 Task: Add an event with the title Interview with Tom, date '2024/04/08', time 8:50 AM to 10:50 AMand add a description: Analyzing the intended target audience and evaluating how well the campaign resonated with them. This includes assessing the campaign's relevance, messaging, and communication channels used to reach the target audience., put the event into Red category . Add location for the event as: 123 Santorini Beaches, Santorini, Greece, logged in from the account softage.2@softage.netand send the event invitation to softage.5@softage.net and softage.6@softage.net. Set a reminder for the event 15 minutes before
Action: Mouse moved to (109, 101)
Screenshot: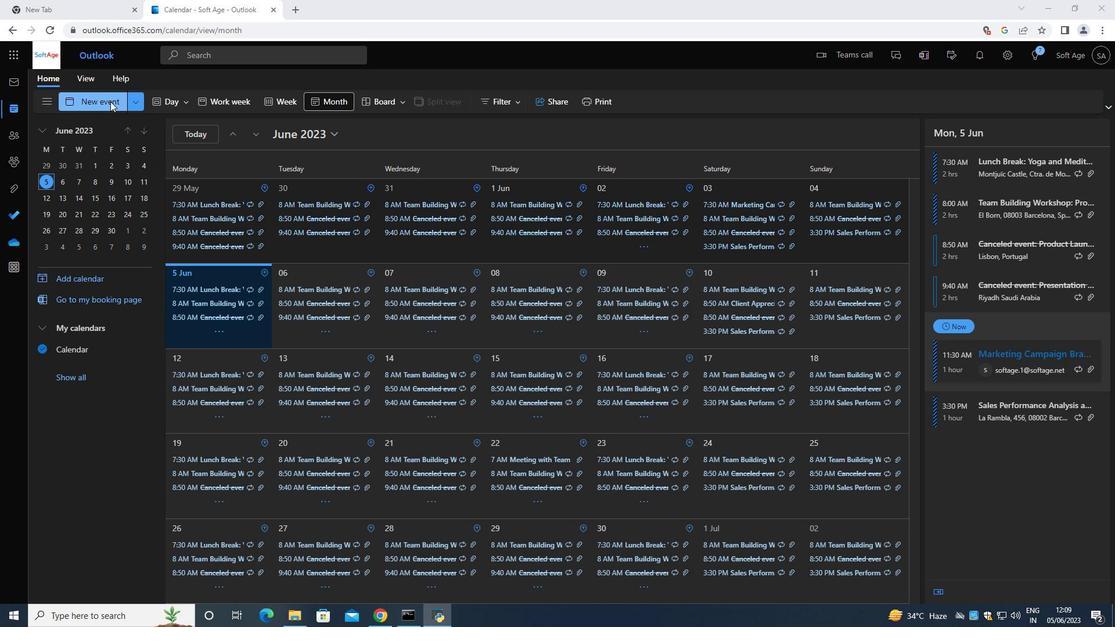 
Action: Mouse pressed left at (109, 101)
Screenshot: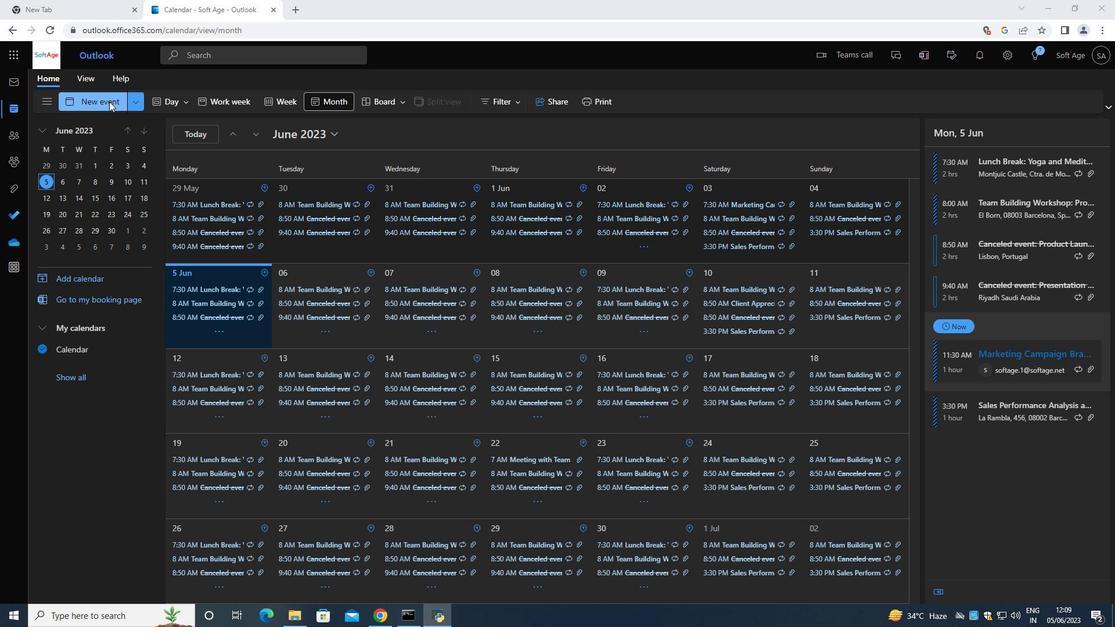 
Action: Mouse moved to (394, 174)
Screenshot: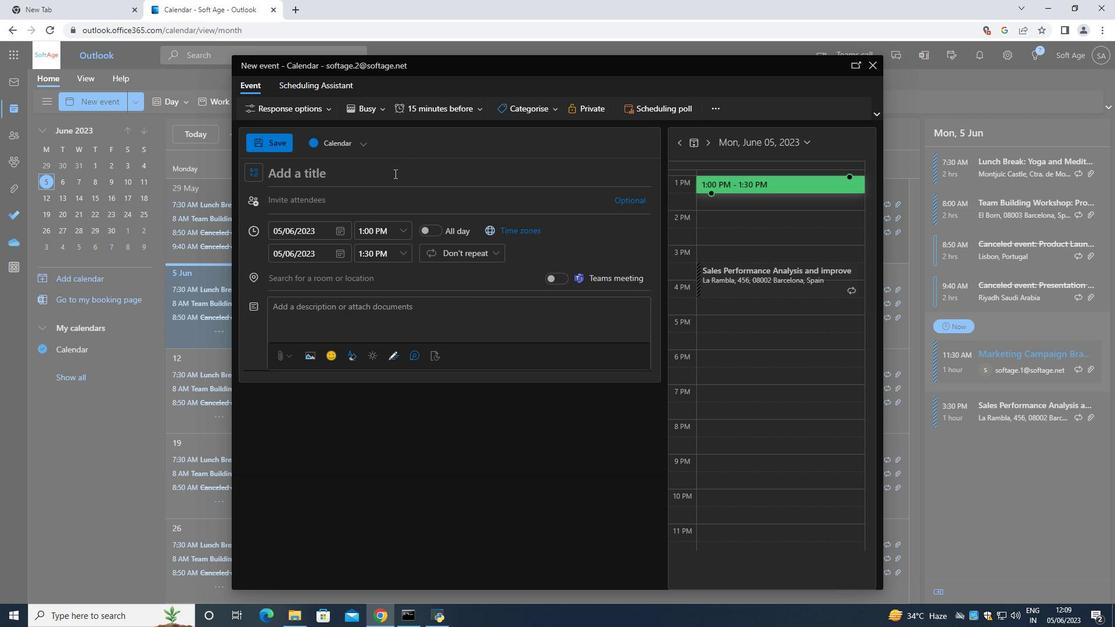 
Action: Mouse pressed left at (394, 174)
Screenshot: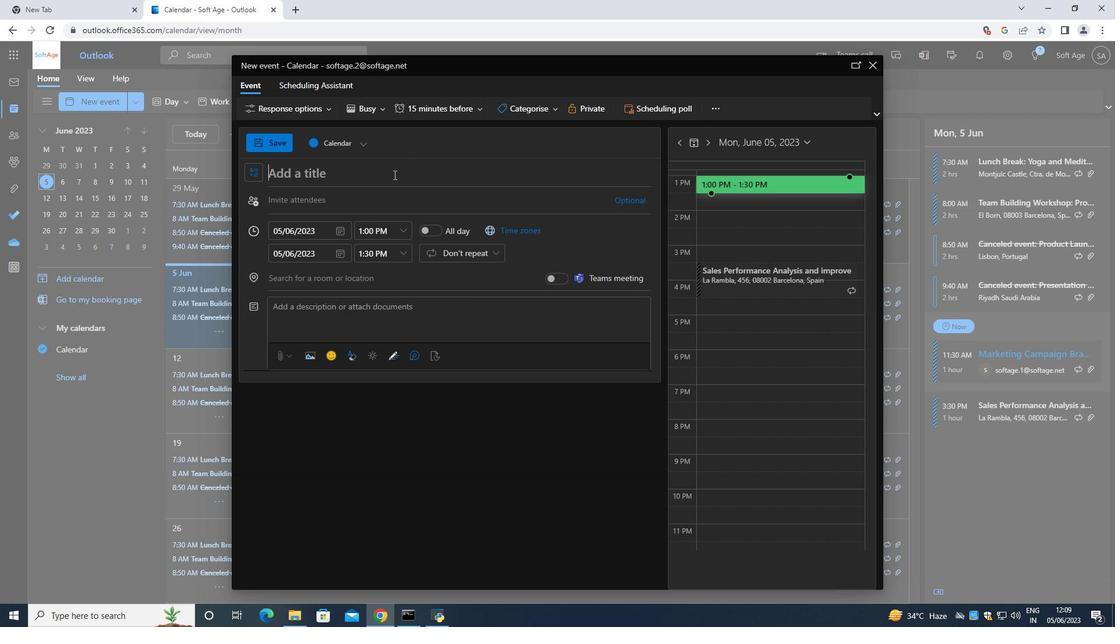 
Action: Key pressed <Key.shift><Key.shift><Key.shift>Interview<Key.space>with<Key.space><Key.shift><Key.shift><Key.shift><Key.shift><Key.shift><Key.shift><Key.shift><Key.shift><Key.shift>Tom
Screenshot: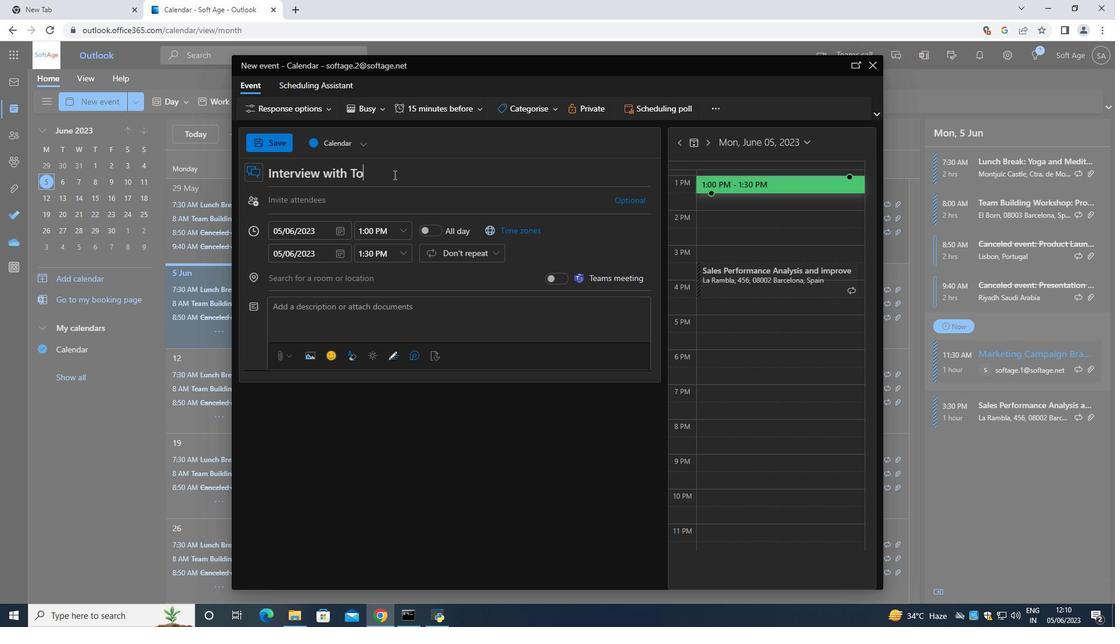 
Action: Mouse moved to (340, 233)
Screenshot: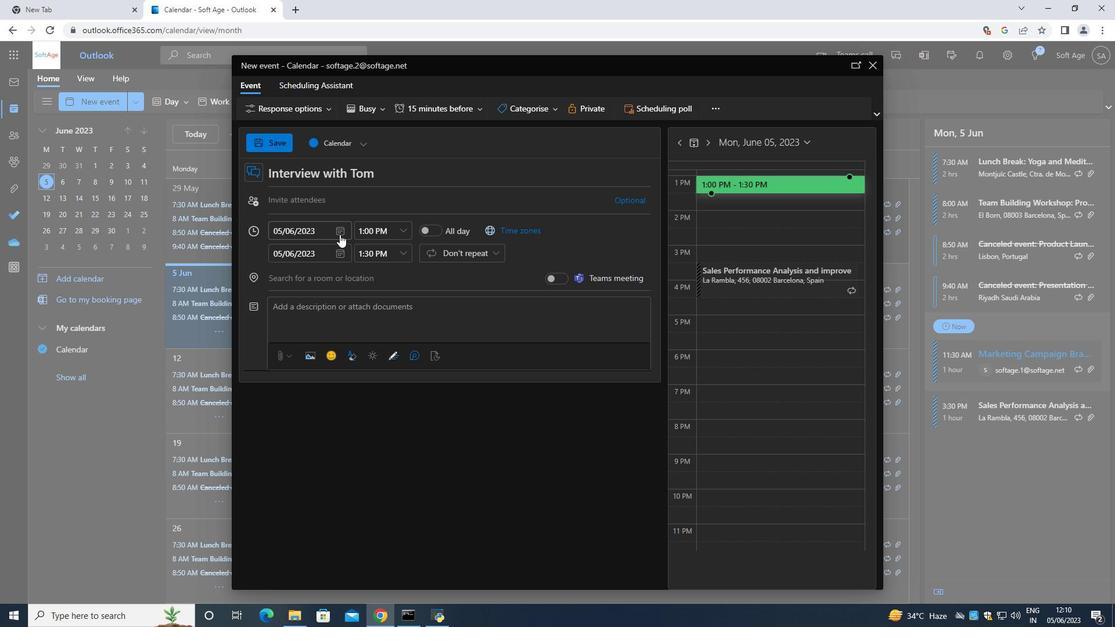 
Action: Mouse pressed left at (340, 233)
Screenshot: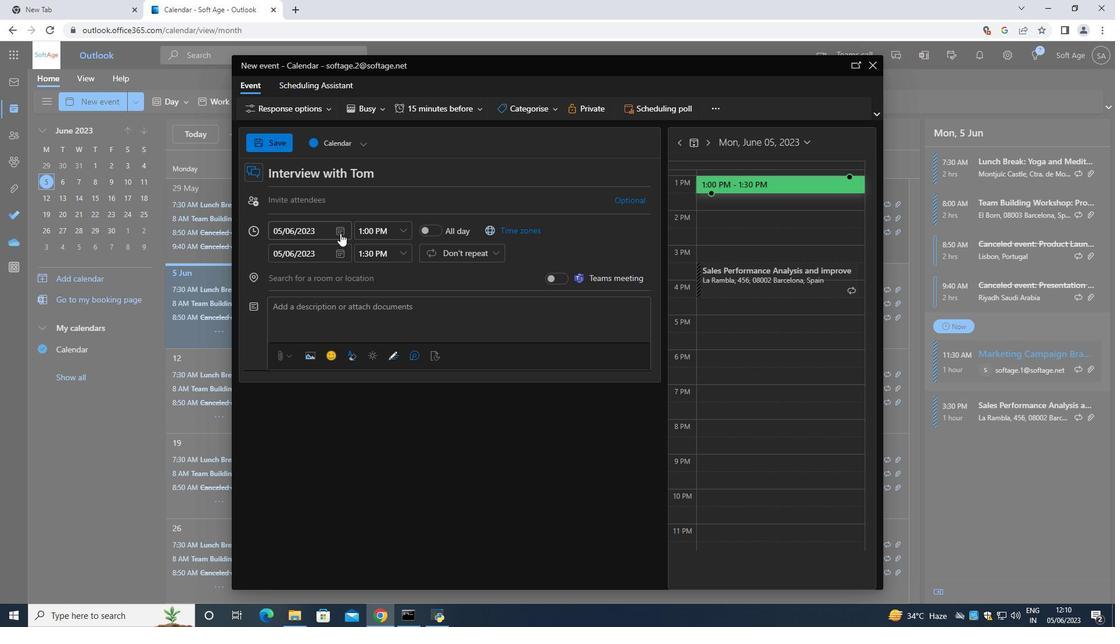 
Action: Mouse moved to (378, 259)
Screenshot: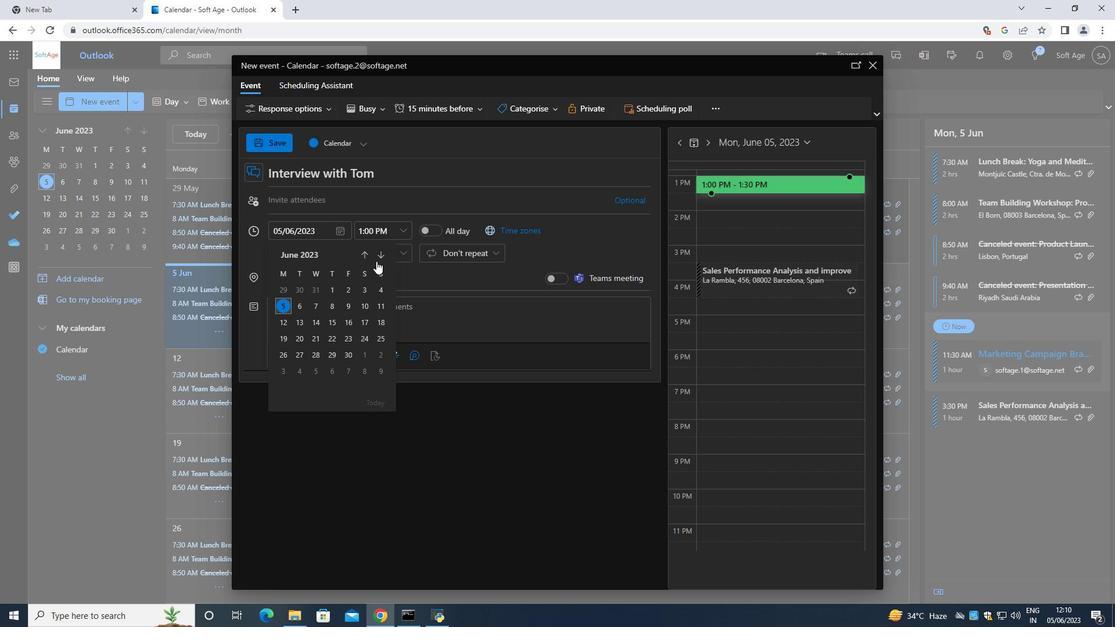 
Action: Mouse pressed left at (378, 259)
Screenshot: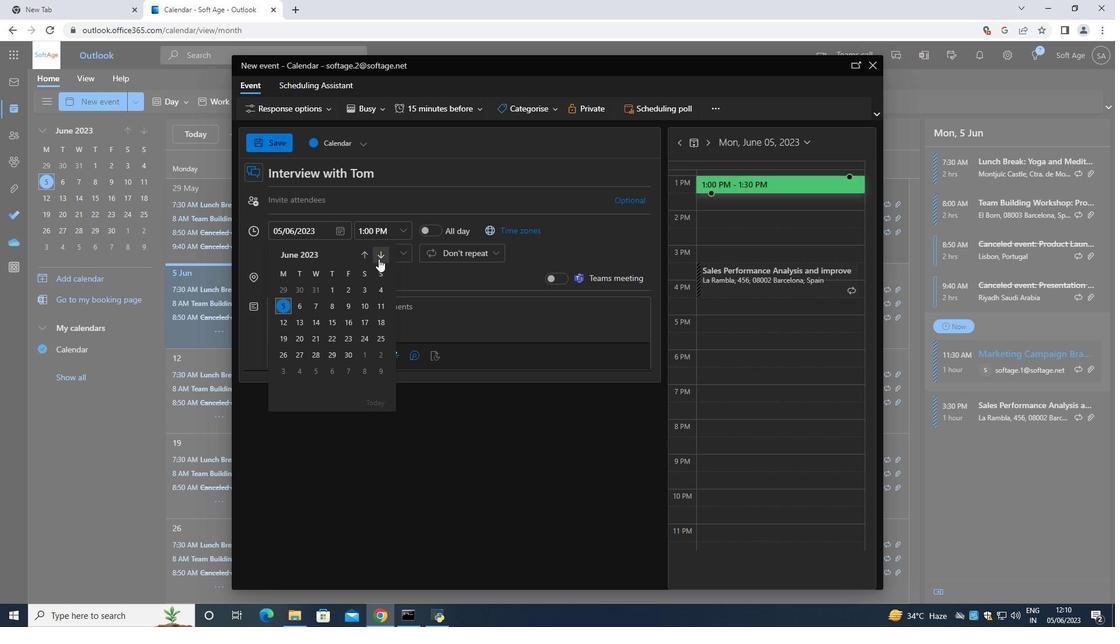 
Action: Mouse pressed left at (378, 259)
Screenshot: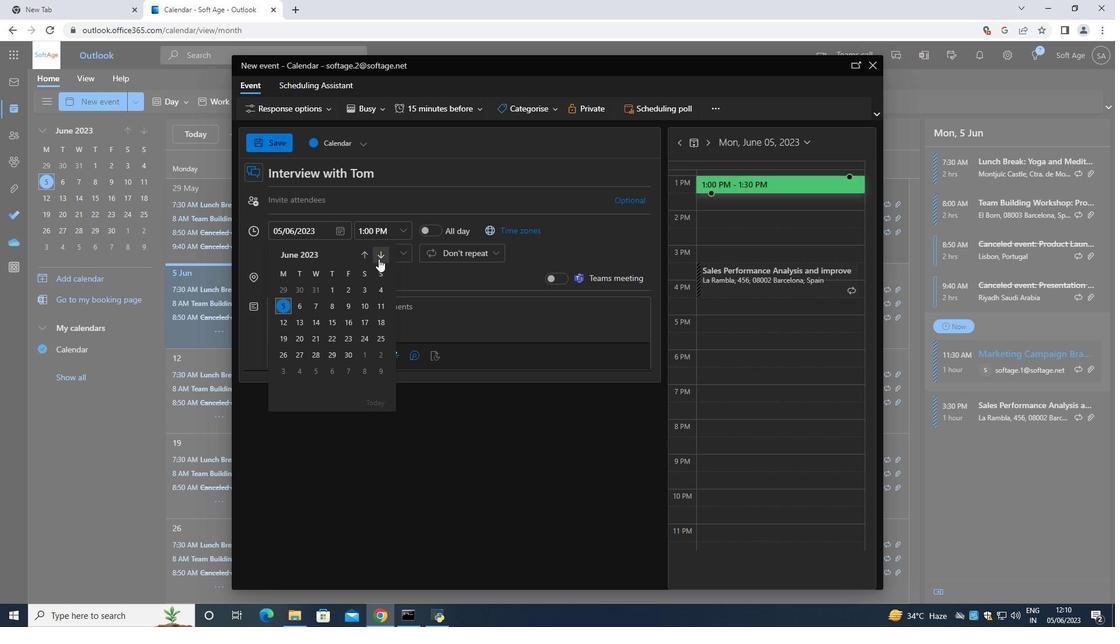 
Action: Mouse pressed left at (378, 259)
Screenshot: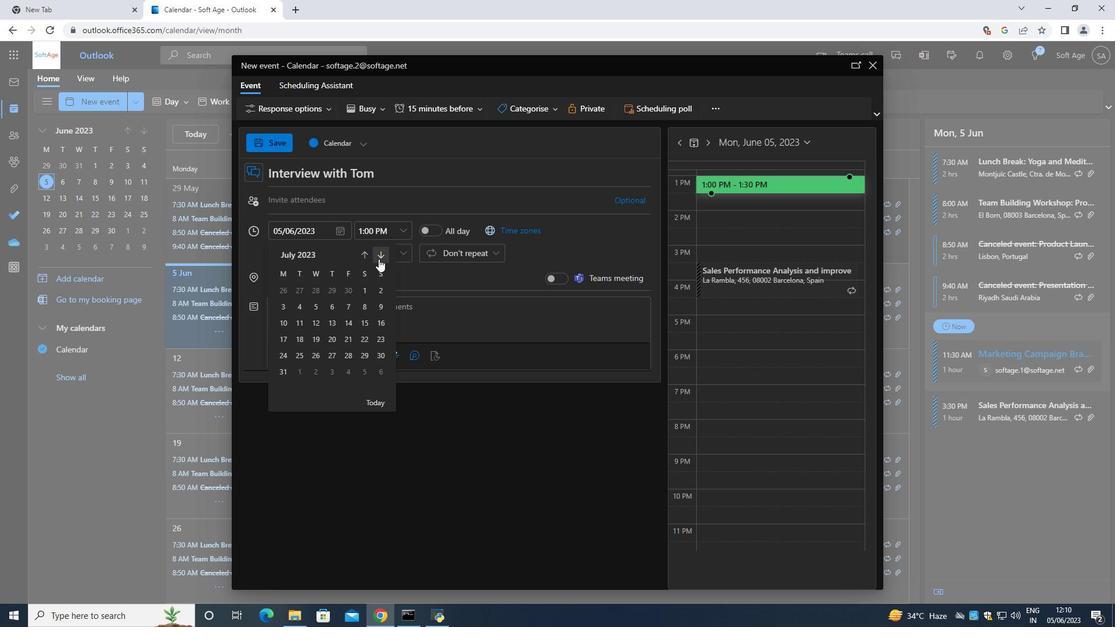 
Action: Mouse pressed left at (378, 259)
Screenshot: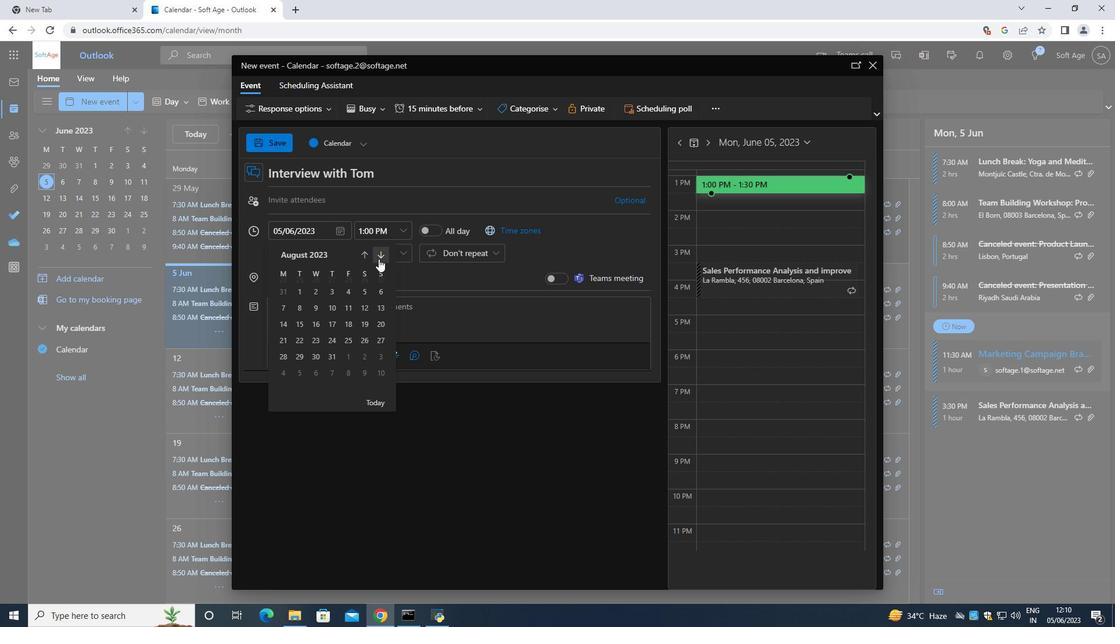 
Action: Mouse pressed left at (378, 259)
Screenshot: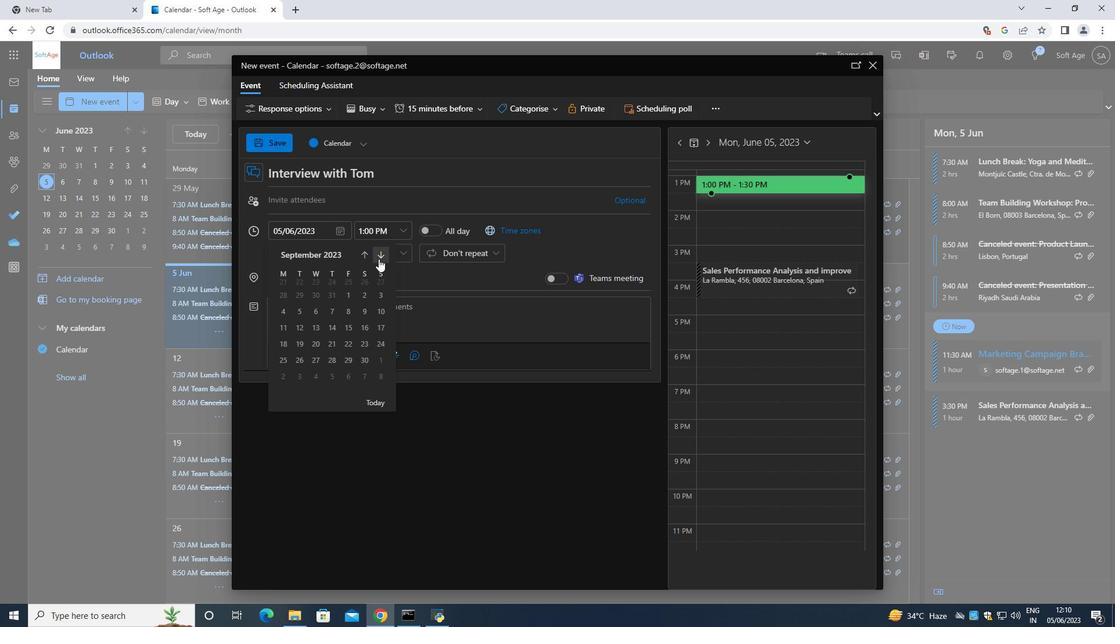 
Action: Mouse pressed left at (378, 259)
Screenshot: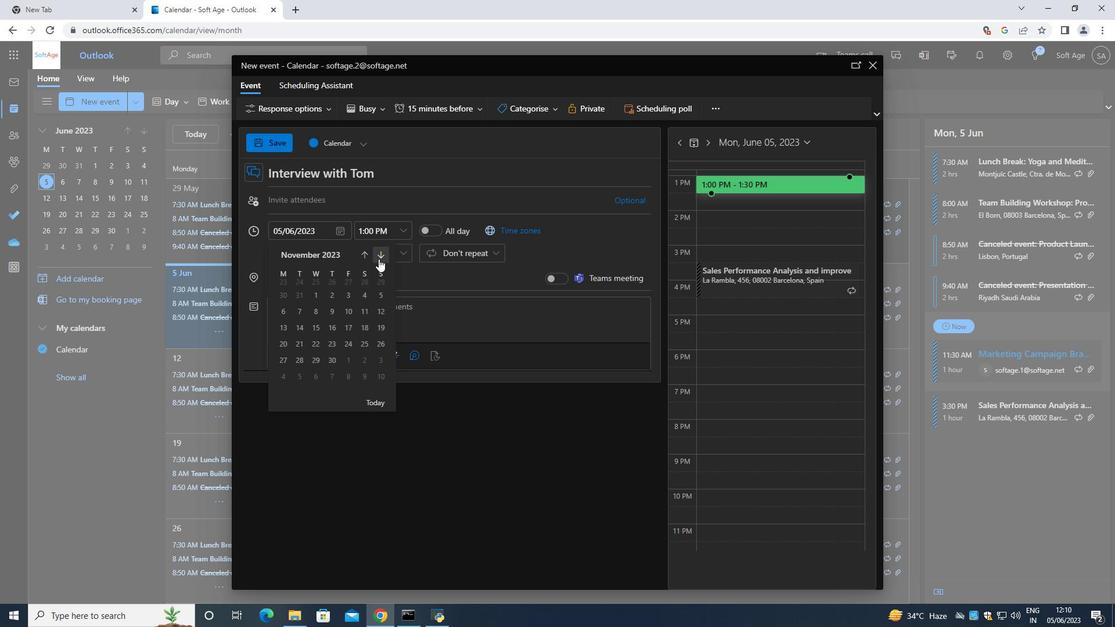 
Action: Mouse pressed left at (378, 259)
Screenshot: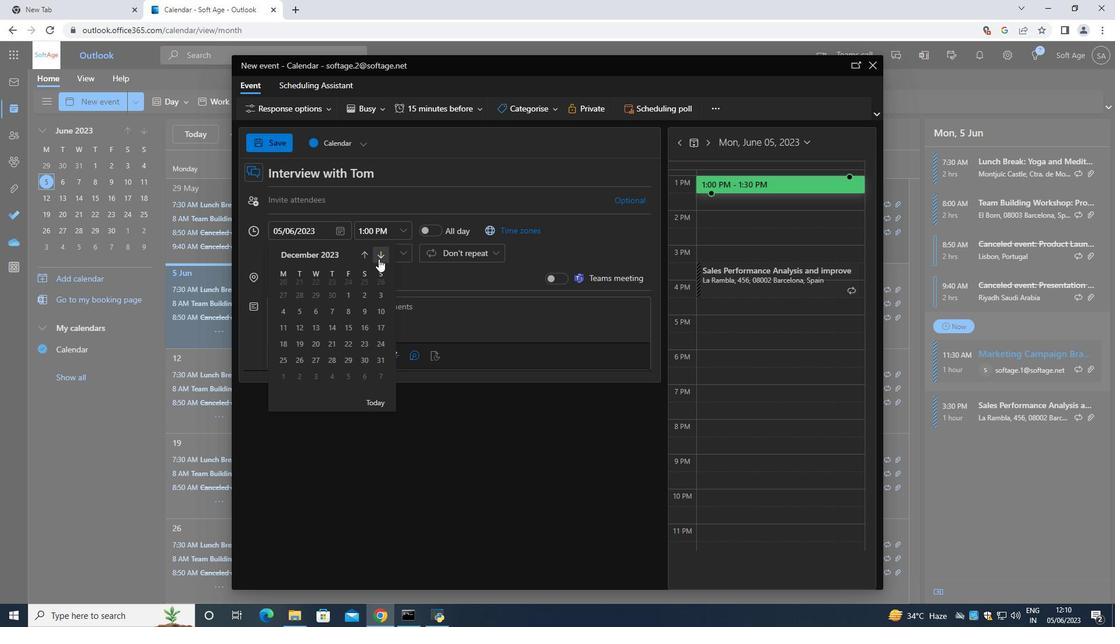 
Action: Mouse pressed left at (378, 259)
Screenshot: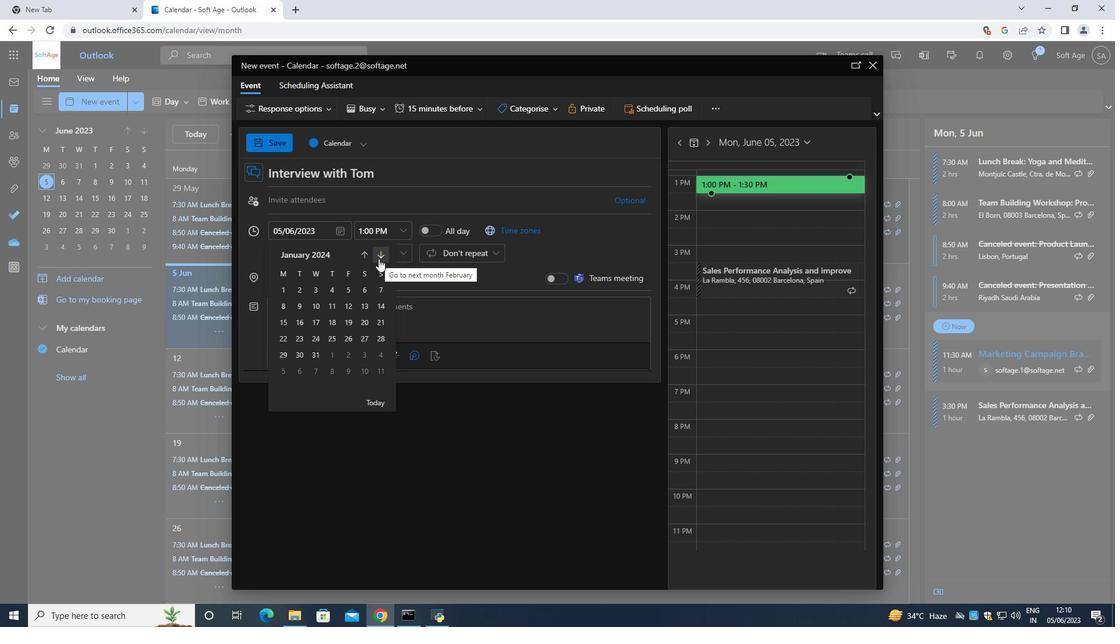 
Action: Mouse pressed left at (378, 259)
Screenshot: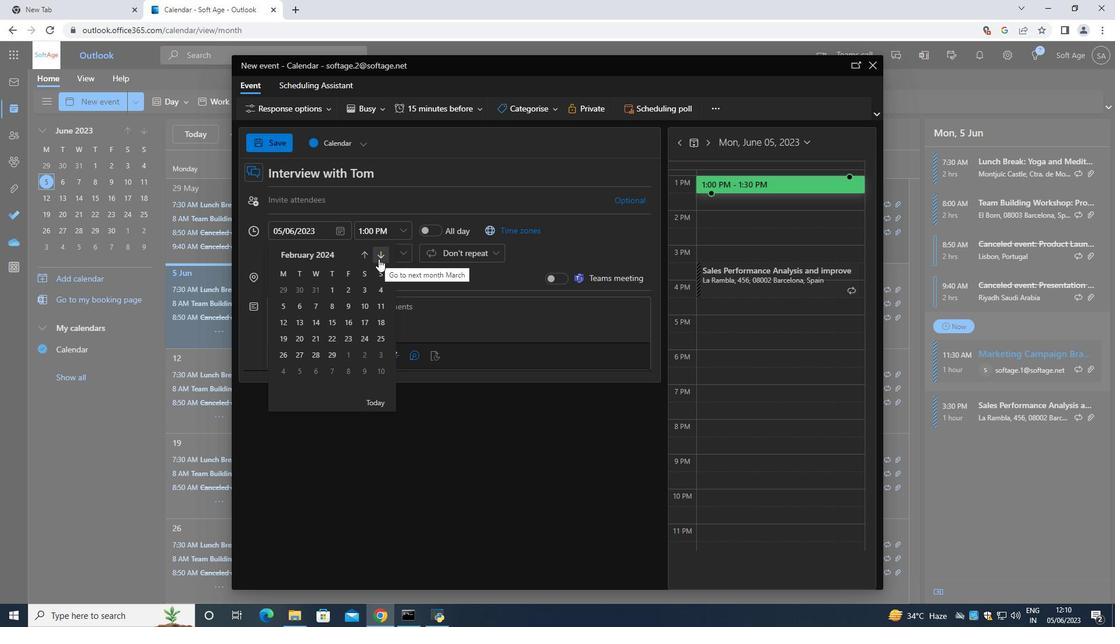 
Action: Mouse pressed left at (378, 259)
Screenshot: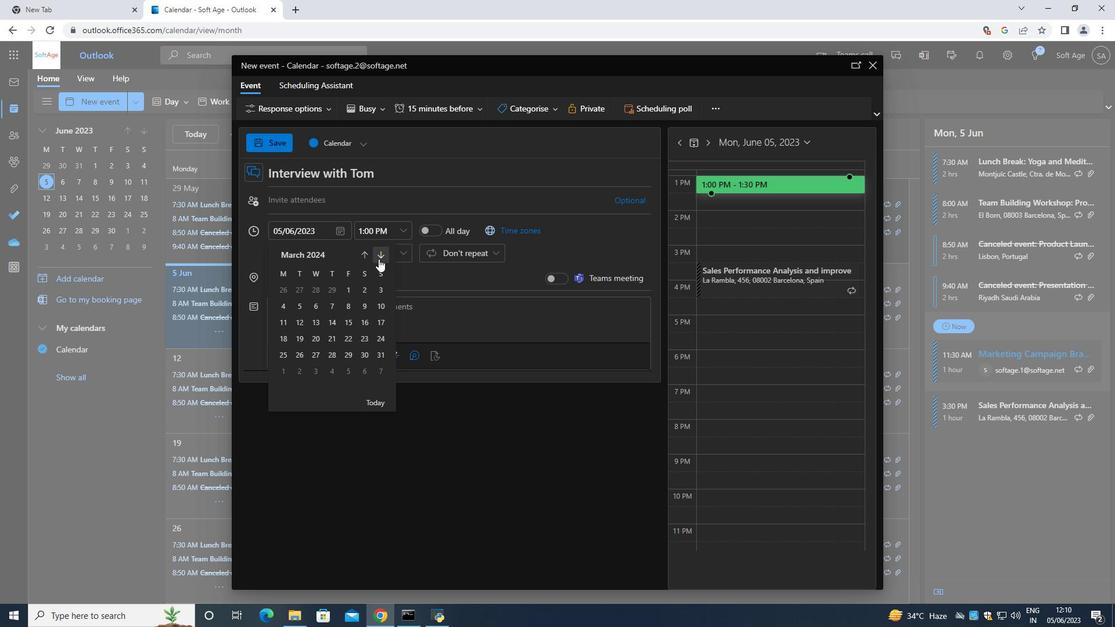 
Action: Mouse moved to (281, 309)
Screenshot: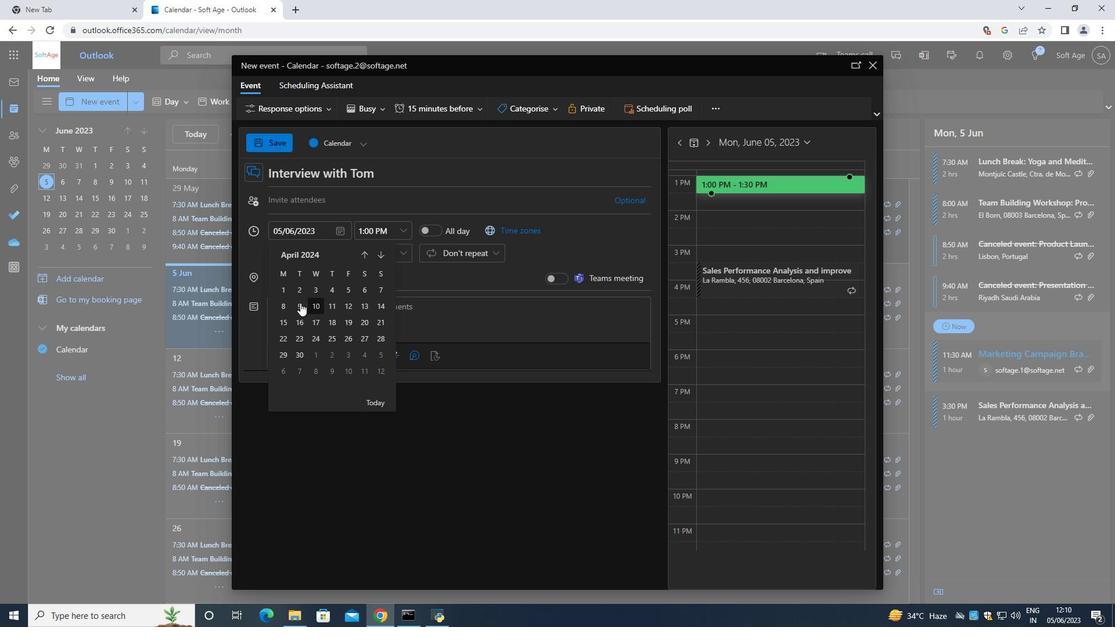 
Action: Mouse pressed left at (281, 309)
Screenshot: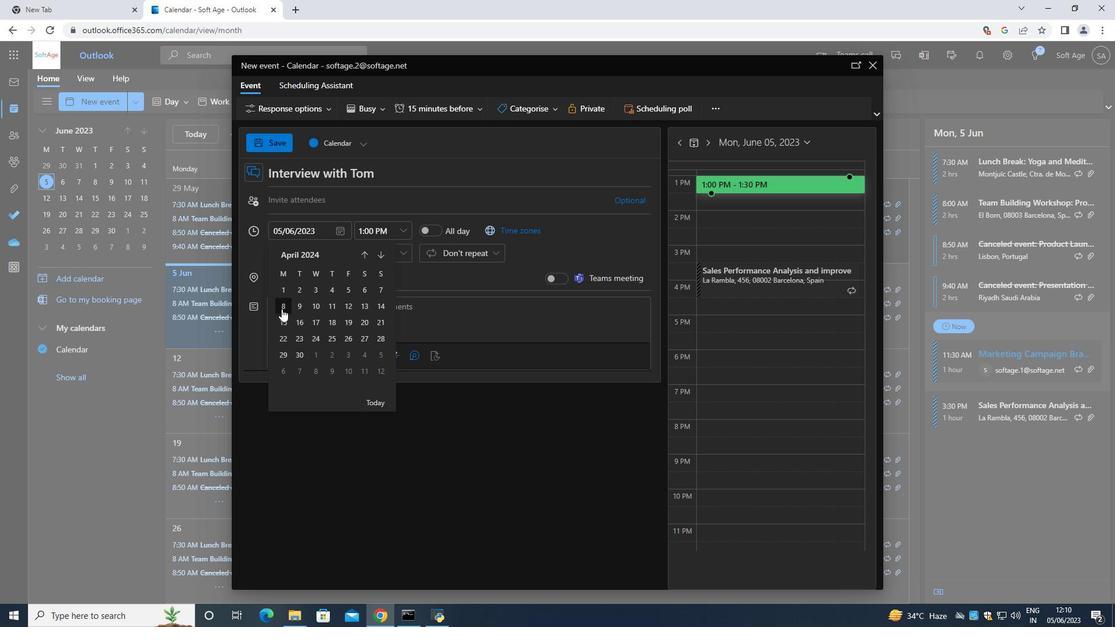
Action: Mouse moved to (399, 231)
Screenshot: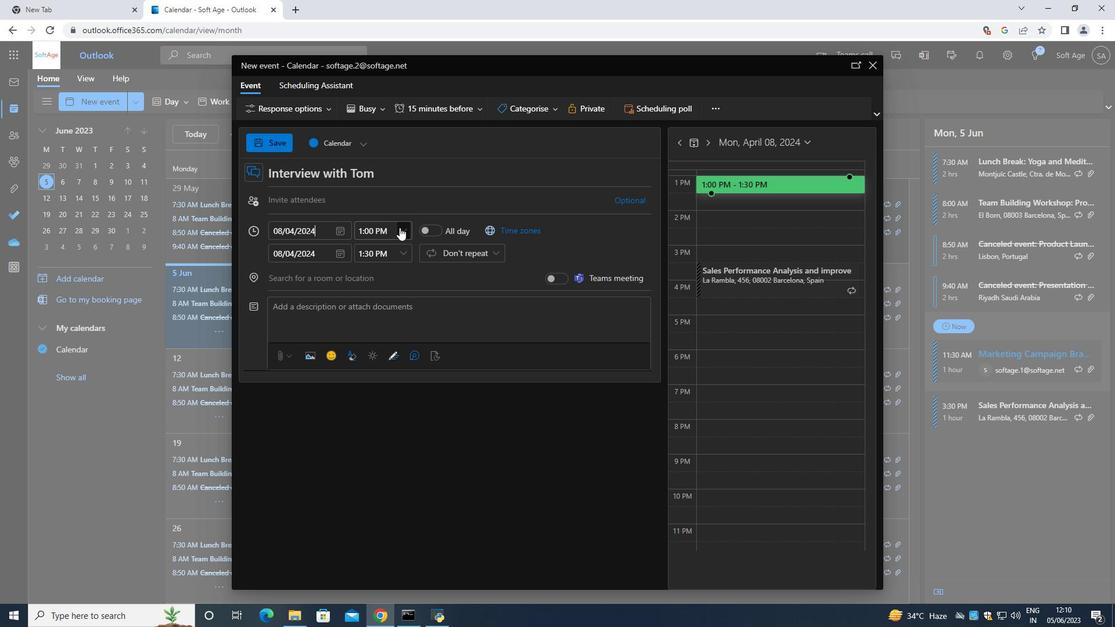 
Action: Mouse pressed left at (399, 231)
Screenshot: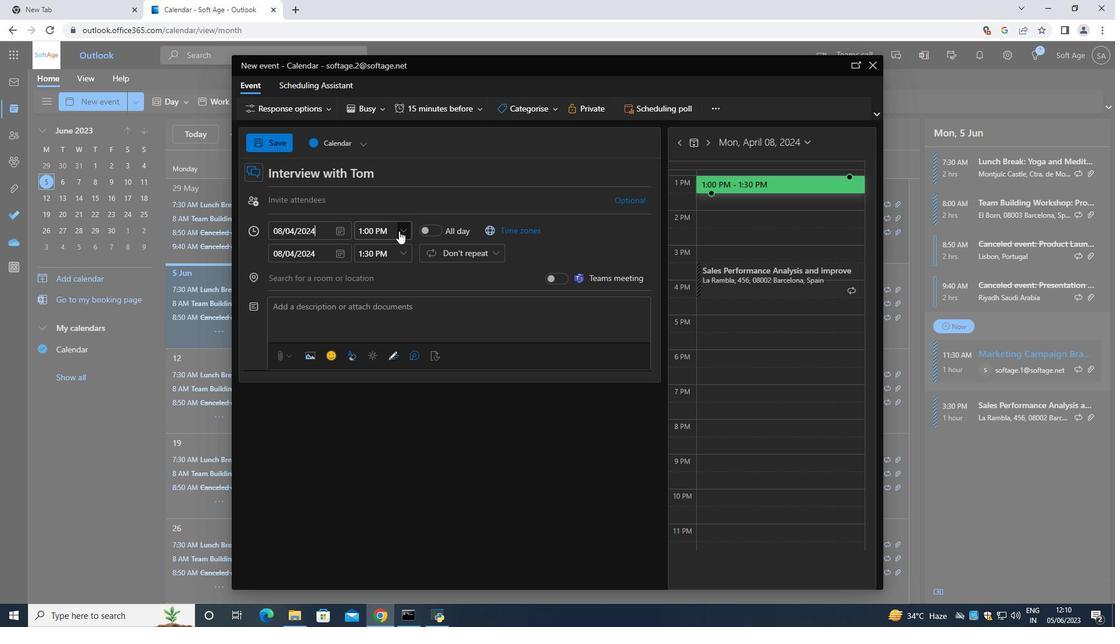 
Action: Mouse moved to (395, 244)
Screenshot: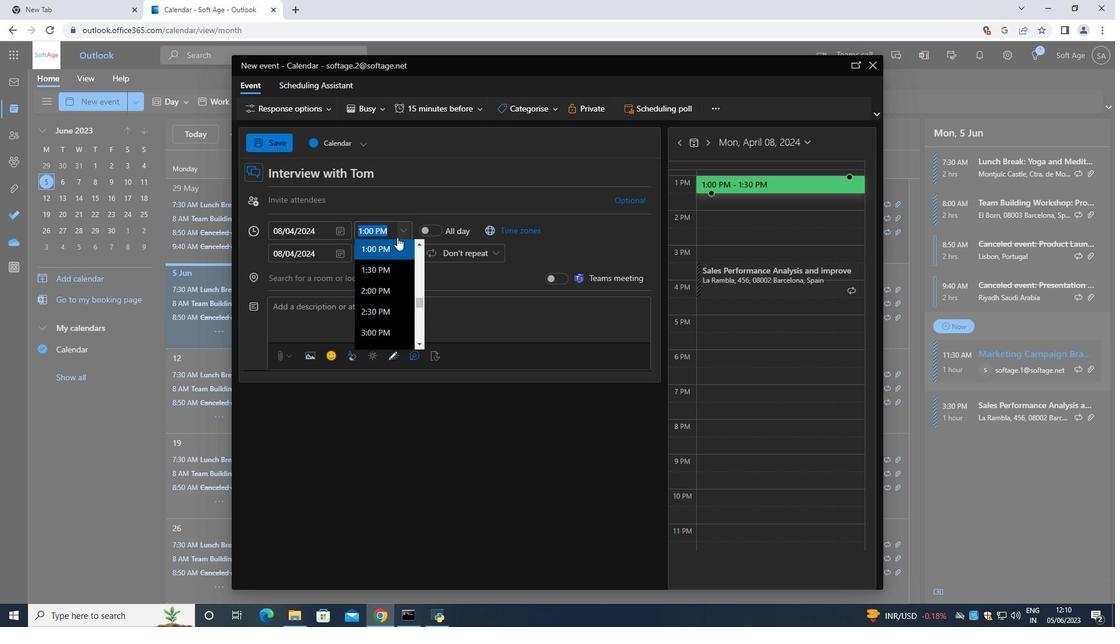 
Action: Mouse scrolled (395, 244) with delta (0, 0)
Screenshot: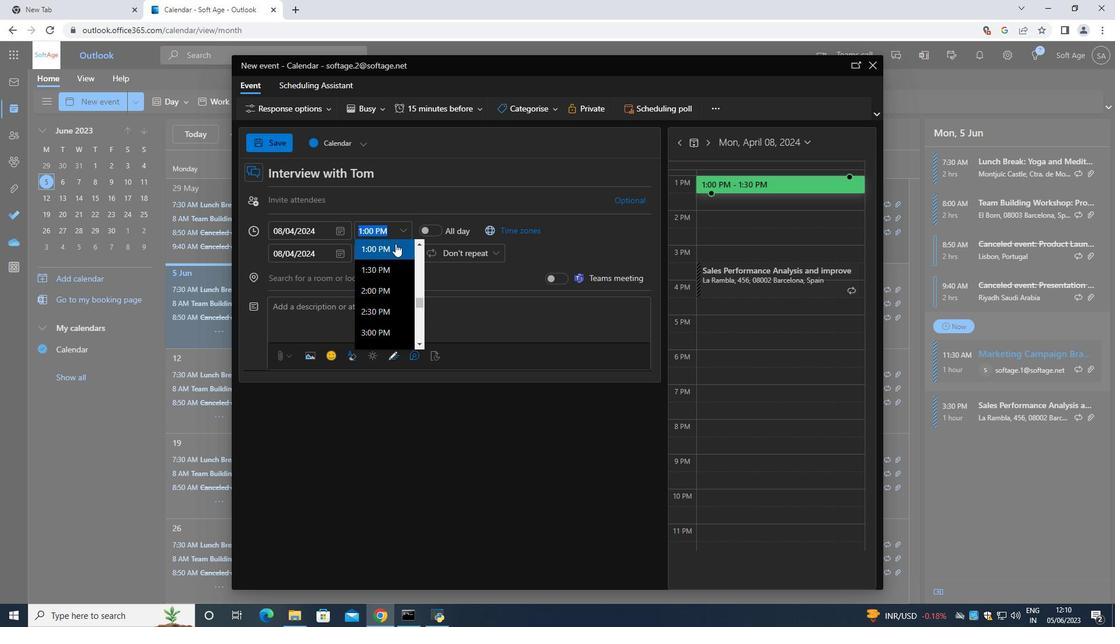 
Action: Mouse scrolled (395, 244) with delta (0, 0)
Screenshot: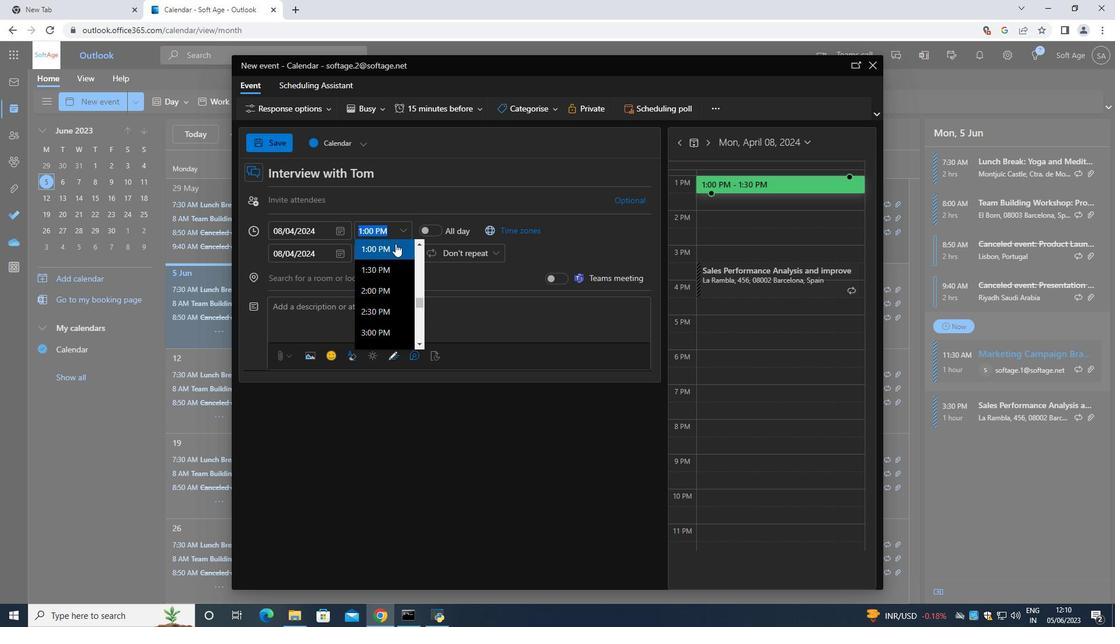 
Action: Mouse scrolled (395, 244) with delta (0, 0)
Screenshot: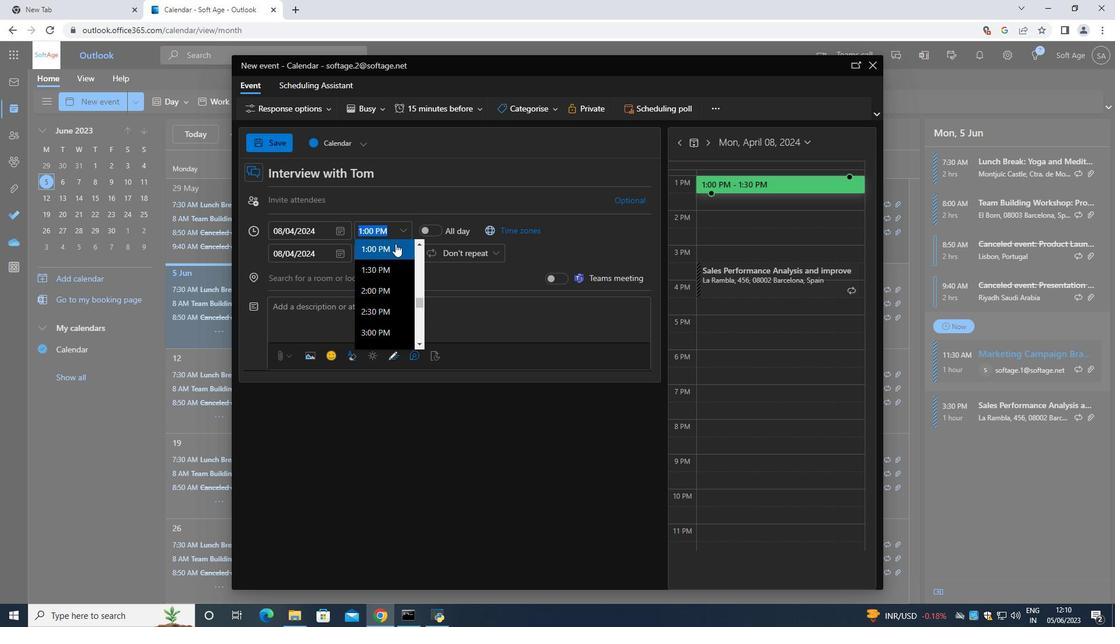 
Action: Mouse moved to (393, 247)
Screenshot: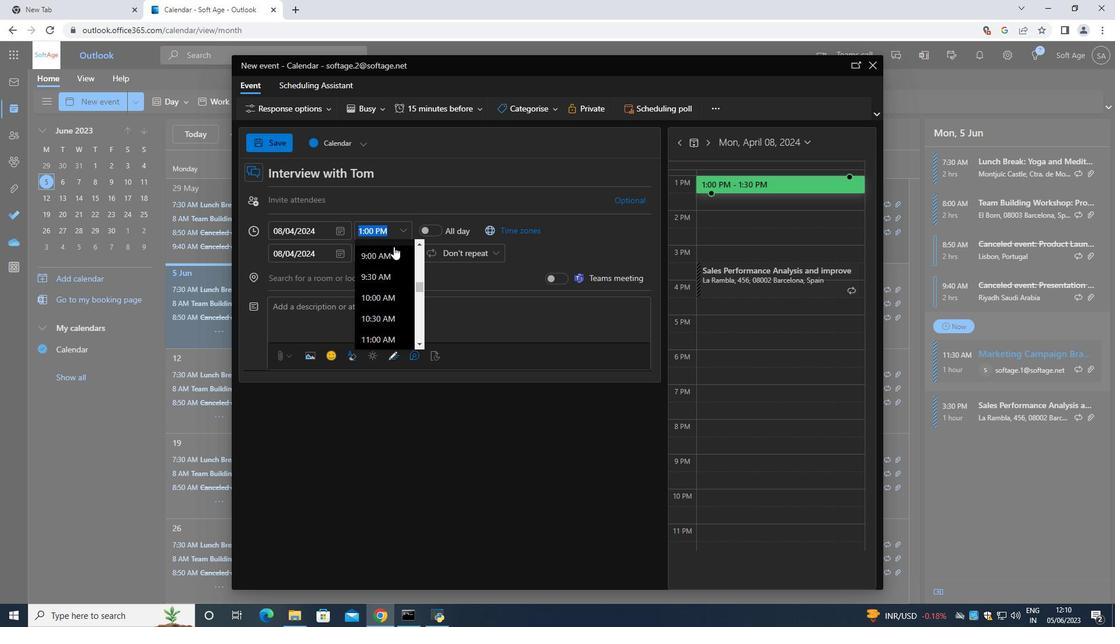 
Action: Key pressed <Key.backspace>8<Key.shift_r>:50<Key.space><Key.shift>Am<Key.backspace><Key.shift><Key.shift><Key.shift><Key.shift><Key.shift><Key.shift><Key.shift><Key.shift><Key.shift><Key.shift><Key.shift>M
Screenshot: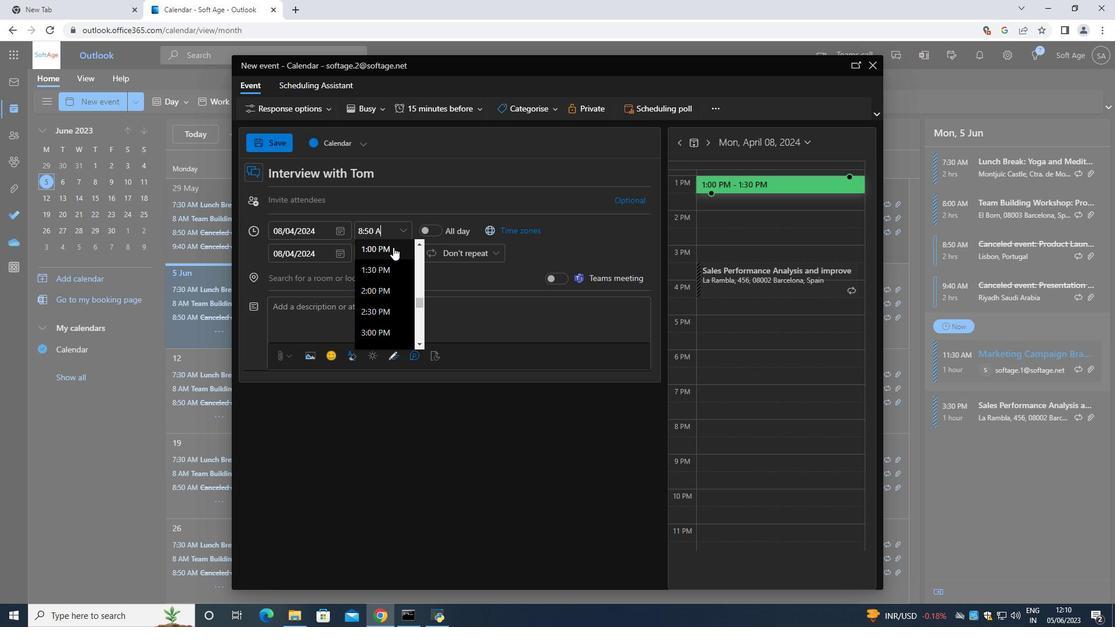 
Action: Mouse moved to (393, 228)
Screenshot: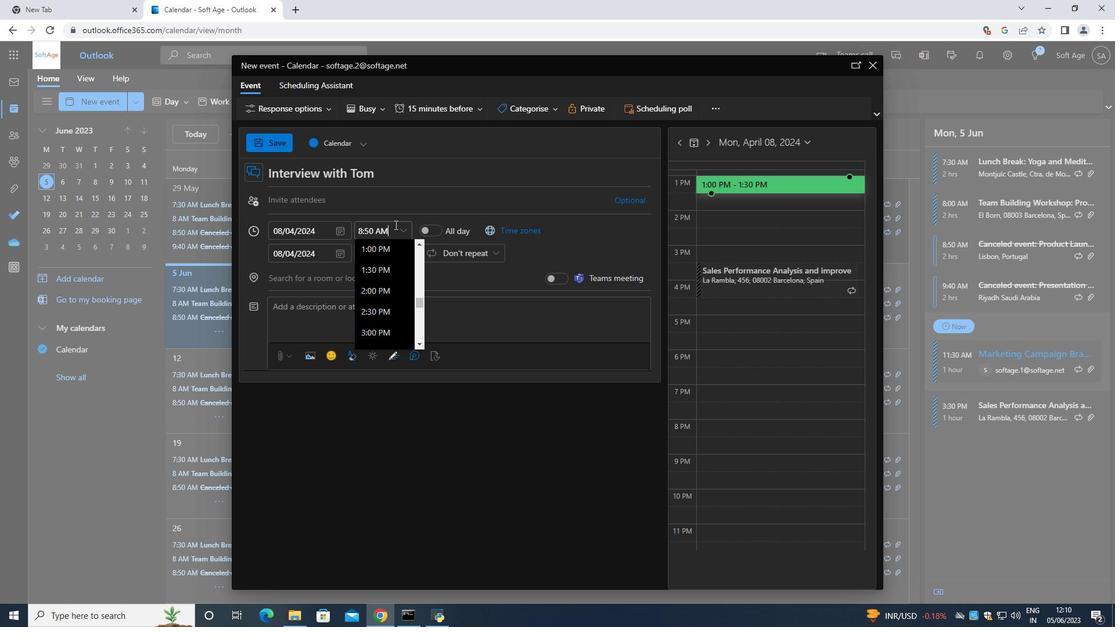 
Action: Mouse pressed left at (393, 228)
Screenshot: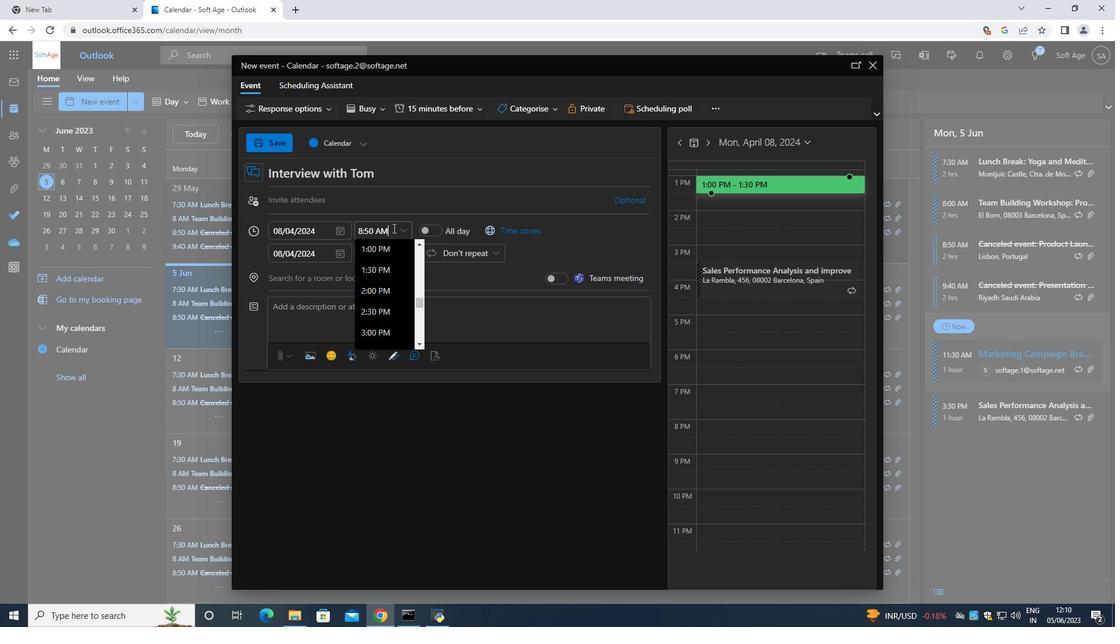 
Action: Mouse moved to (403, 231)
Screenshot: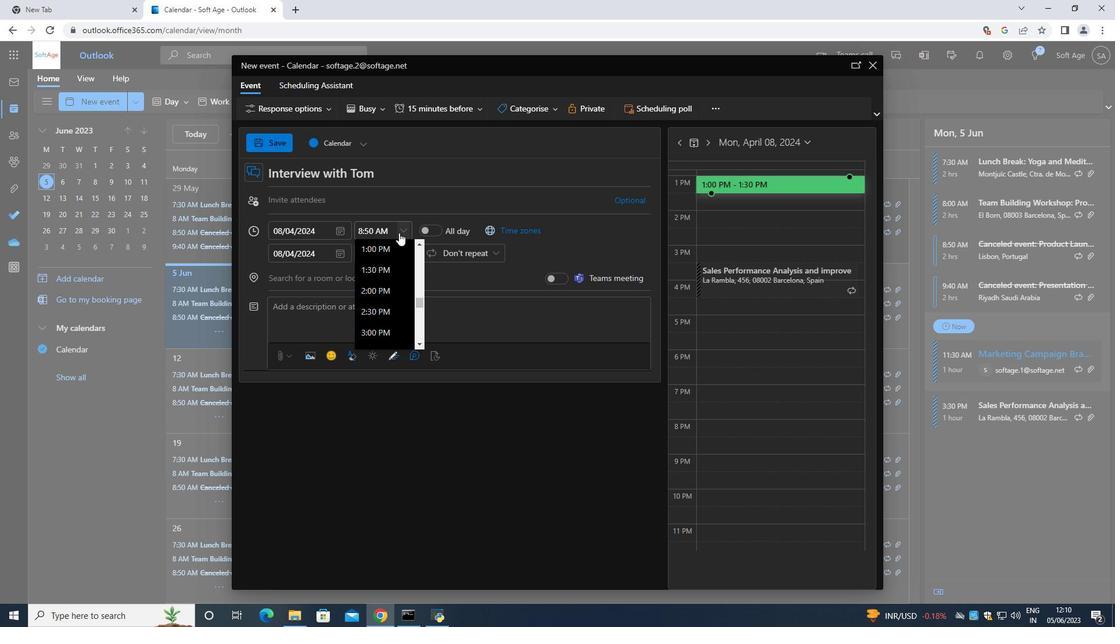 
Action: Mouse pressed left at (403, 231)
Screenshot: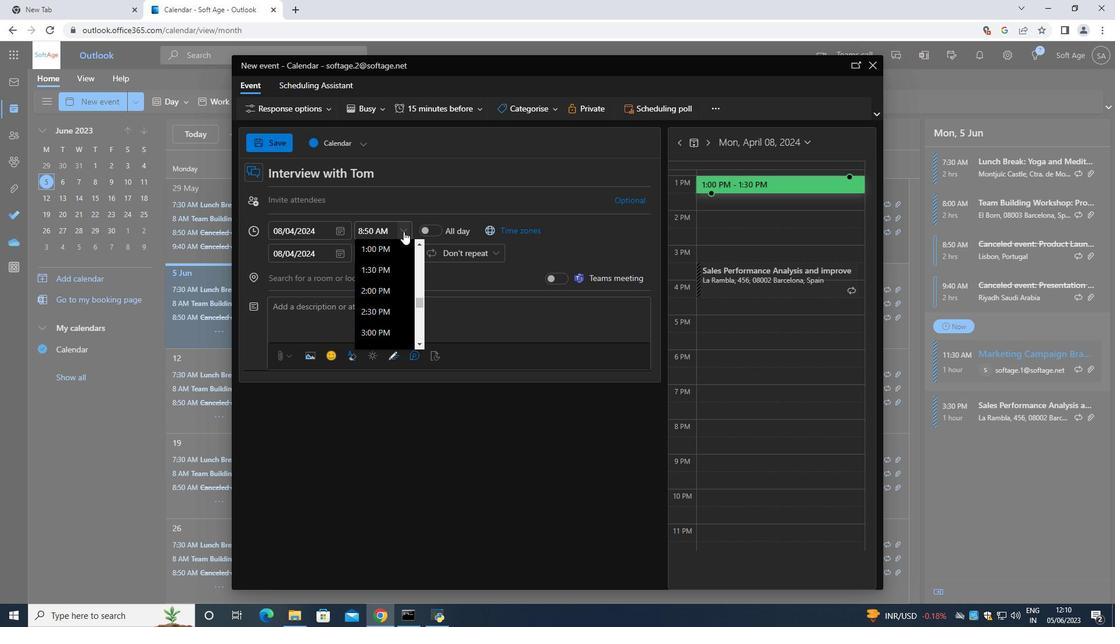 
Action: Mouse moved to (408, 250)
Screenshot: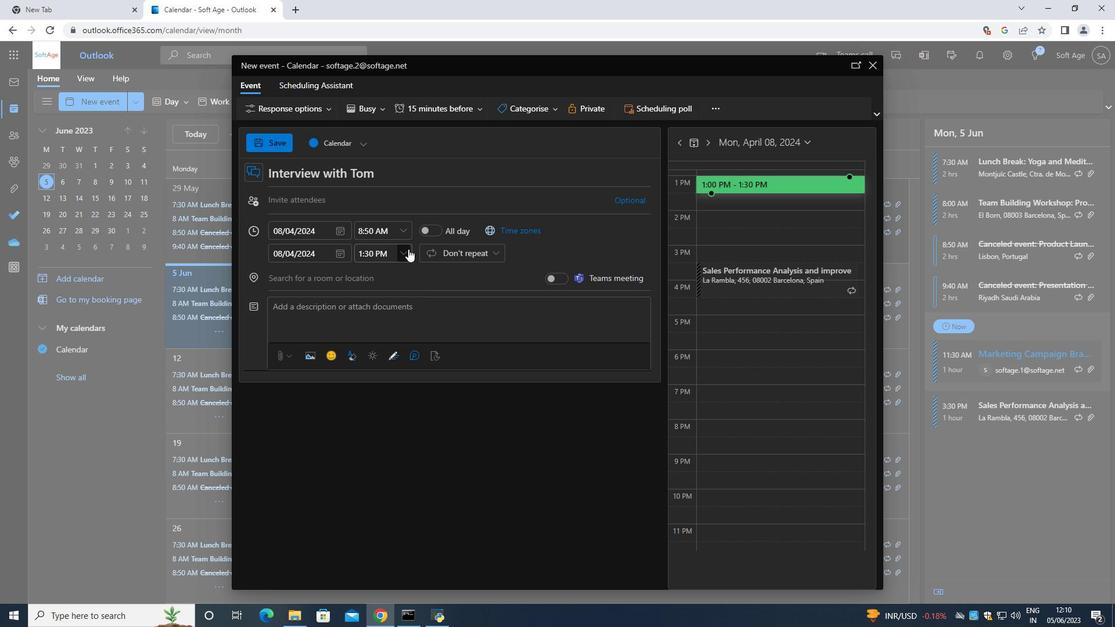 
Action: Mouse pressed left at (408, 250)
Screenshot: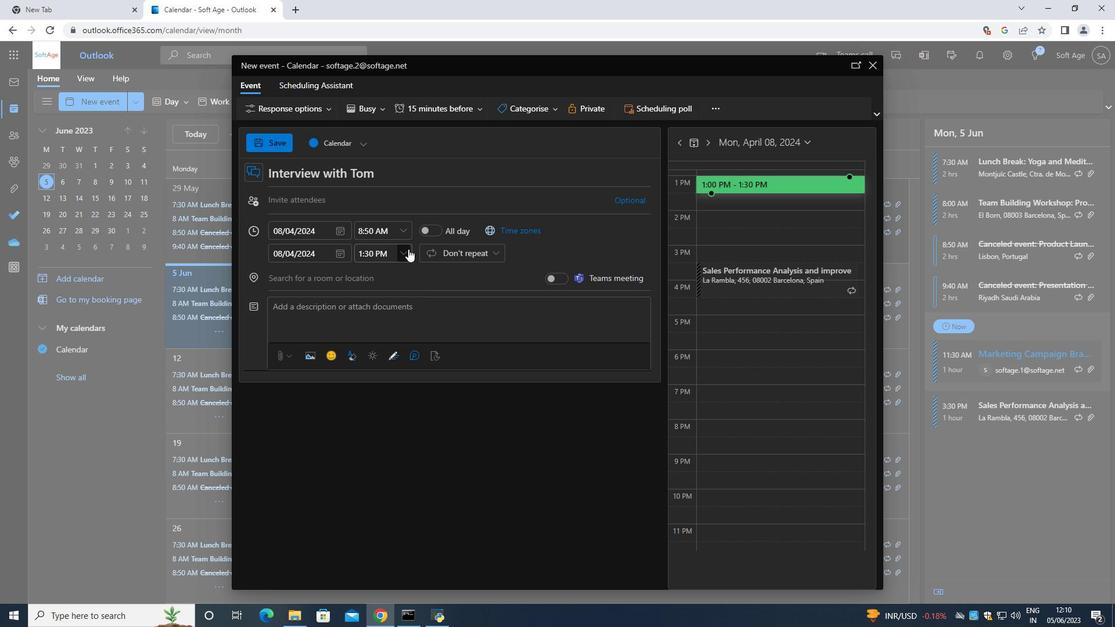 
Action: Mouse moved to (388, 333)
Screenshot: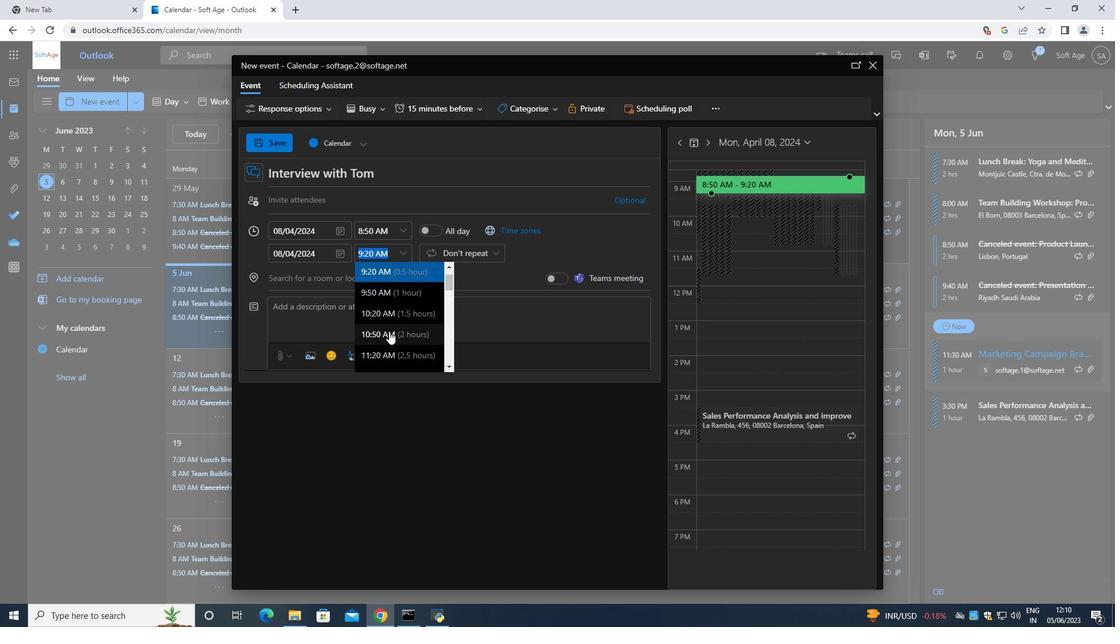
Action: Mouse pressed left at (388, 333)
Screenshot: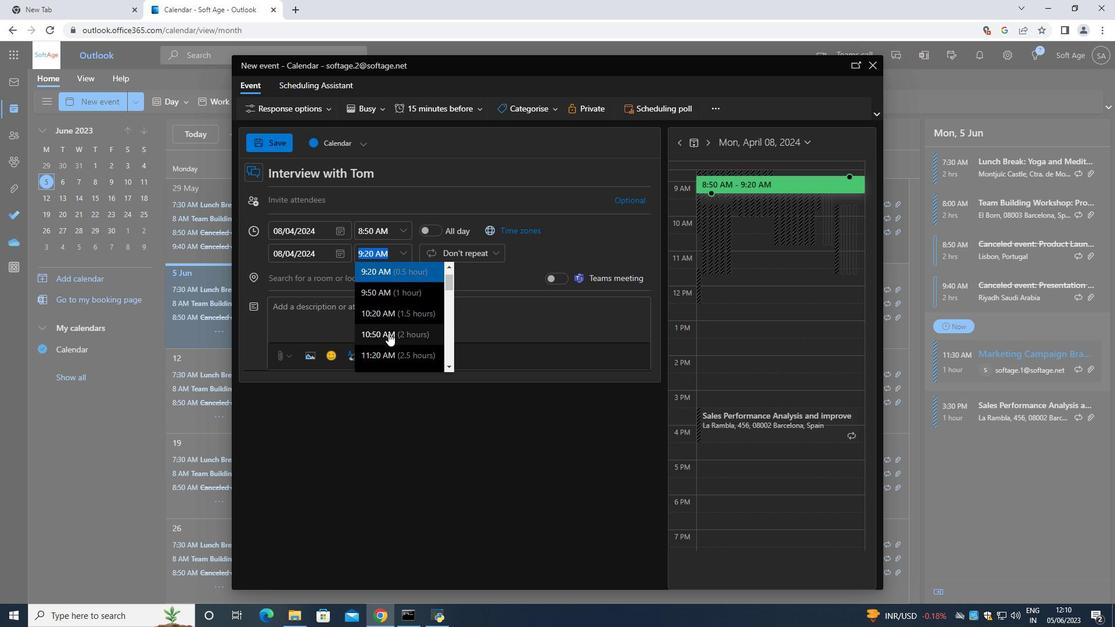 
Action: Mouse moved to (380, 309)
Screenshot: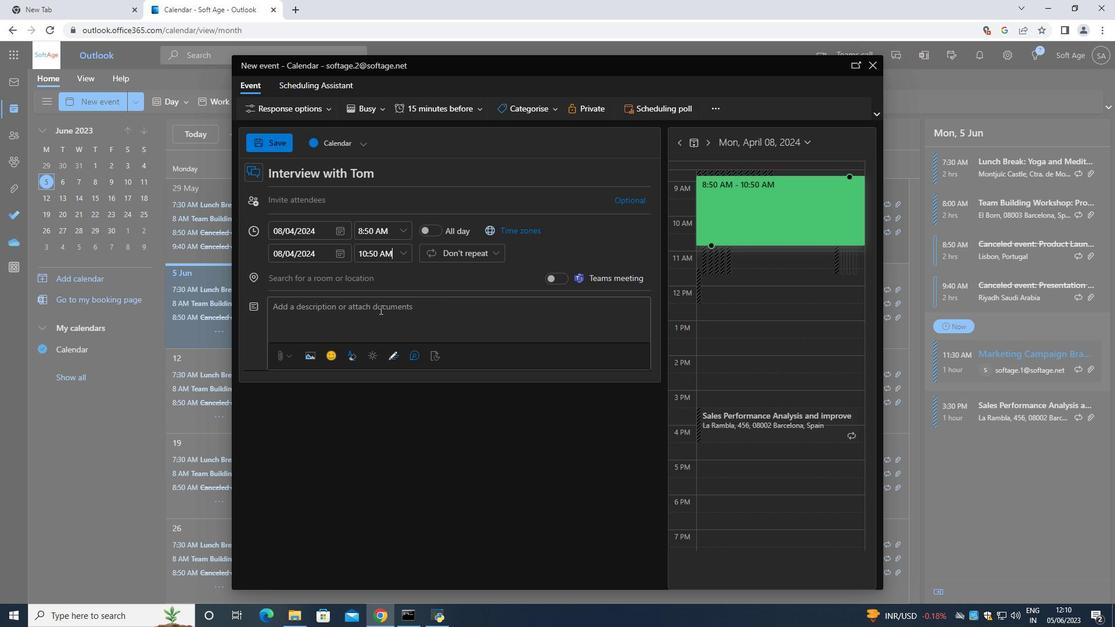 
Action: Mouse pressed left at (380, 309)
Screenshot: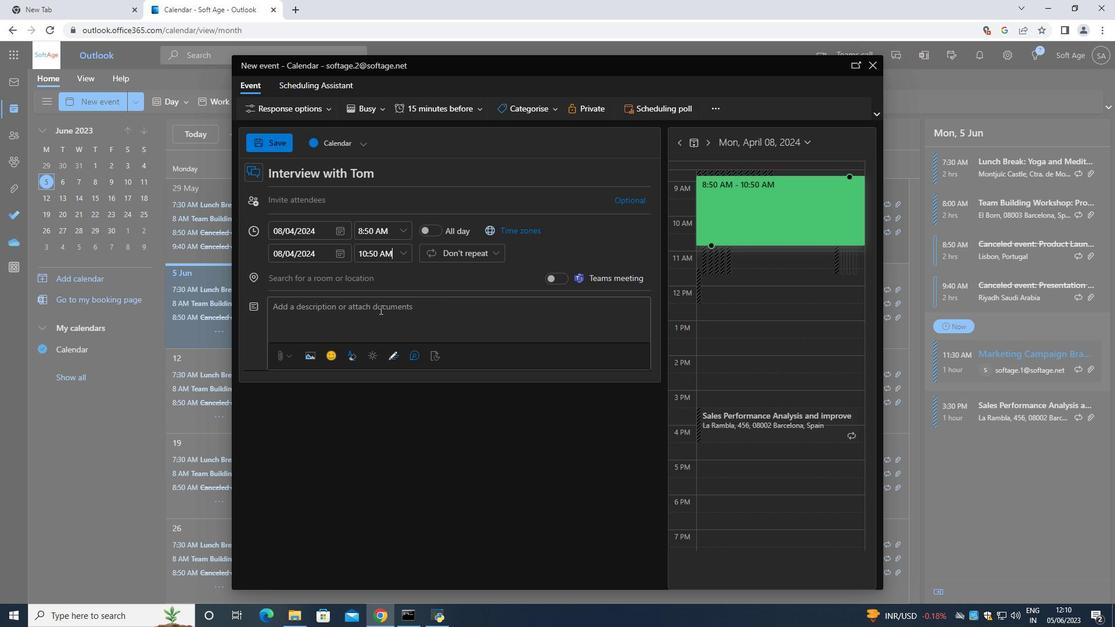 
Action: Mouse moved to (380, 308)
Screenshot: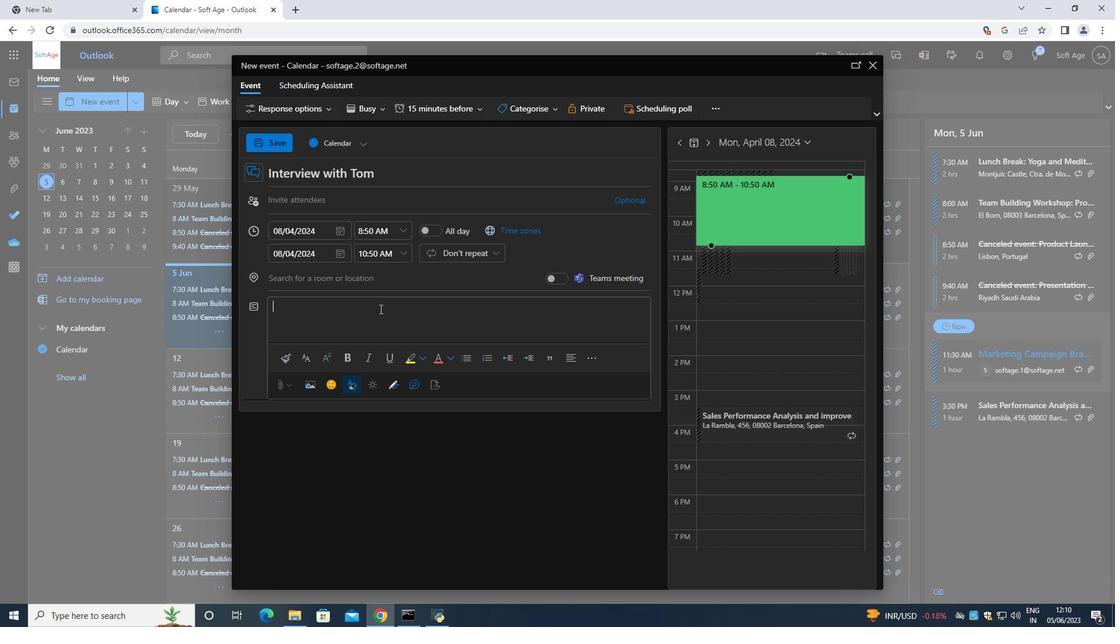 
Action: Key pressed <Key.shift>Analyzing<Key.space>the<Key.space><Key.left><Key.space>intended<Key.space>tr<Key.backspace>arget<Key.space>audience<Key.space>and<Key.space>evaluating<Key.space>how<Key.space>well<Key.space>the<Key.space>campaign<Key.space>resonated<Key.space>with<Key.space>tem<Key.backspace><Key.backspace>hem<Key.space>.<Key.space><Key.shift>This<Key.space>includes<Key.space>assessing<Key.space>the<Key.space>campaign's<Key.space>relevance,<Key.space>messaging,<Key.space>and<Key.space>commi<Key.backspace>unication<Key.space>channels<Key.space>used<Key.space>to<Key.space>reach<Key.space>the<Key.space>taeget<Key.space>audience.
Screenshot: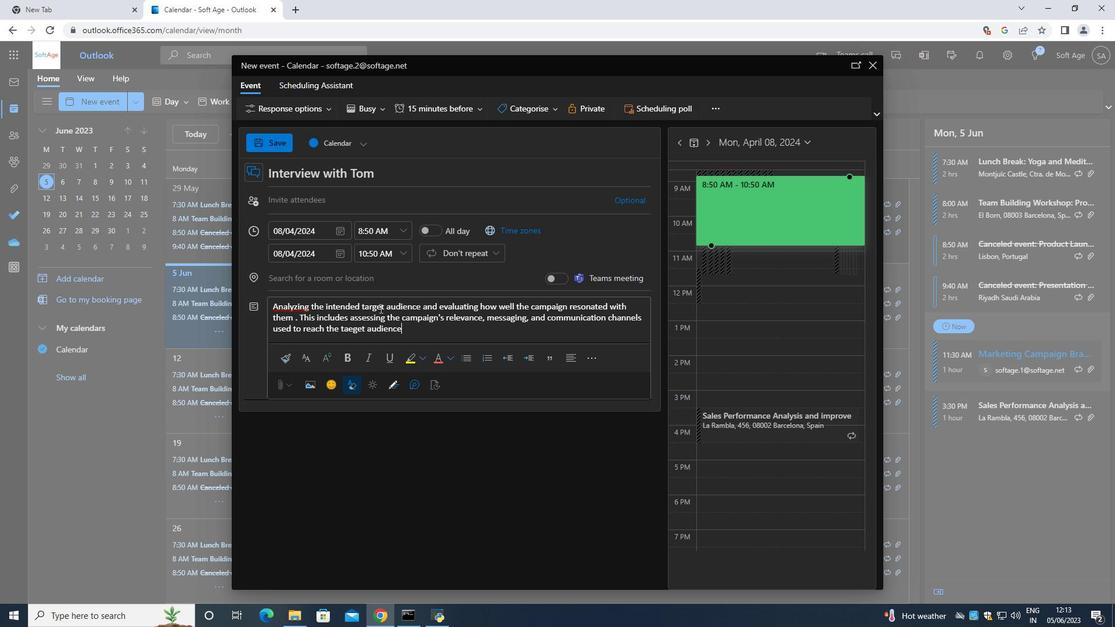 
Action: Mouse moved to (520, 111)
Screenshot: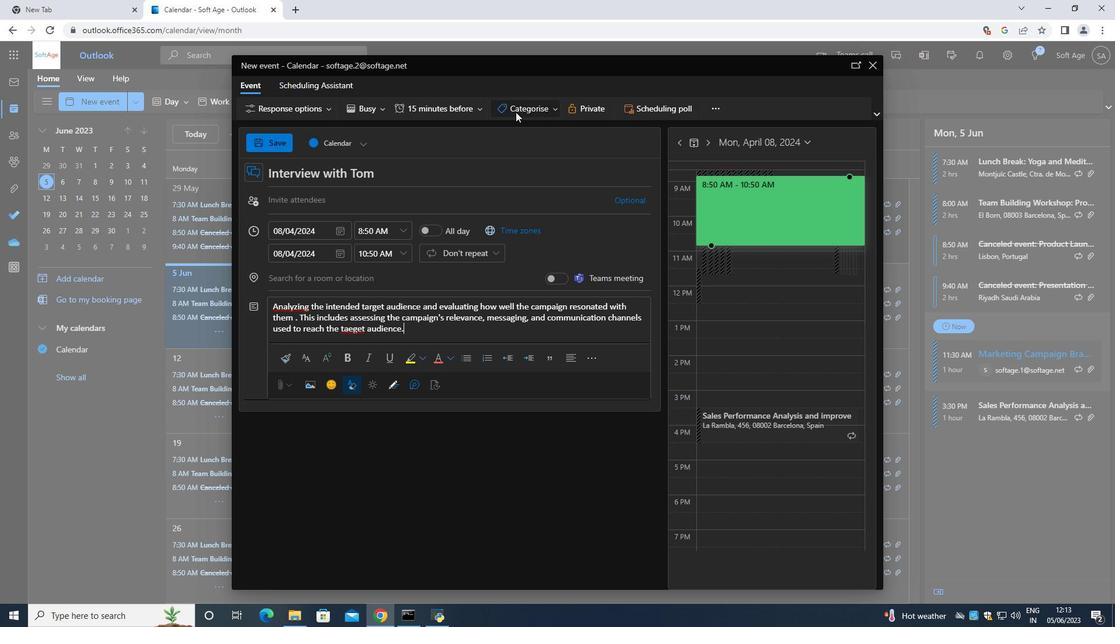 
Action: Mouse pressed left at (520, 111)
Screenshot: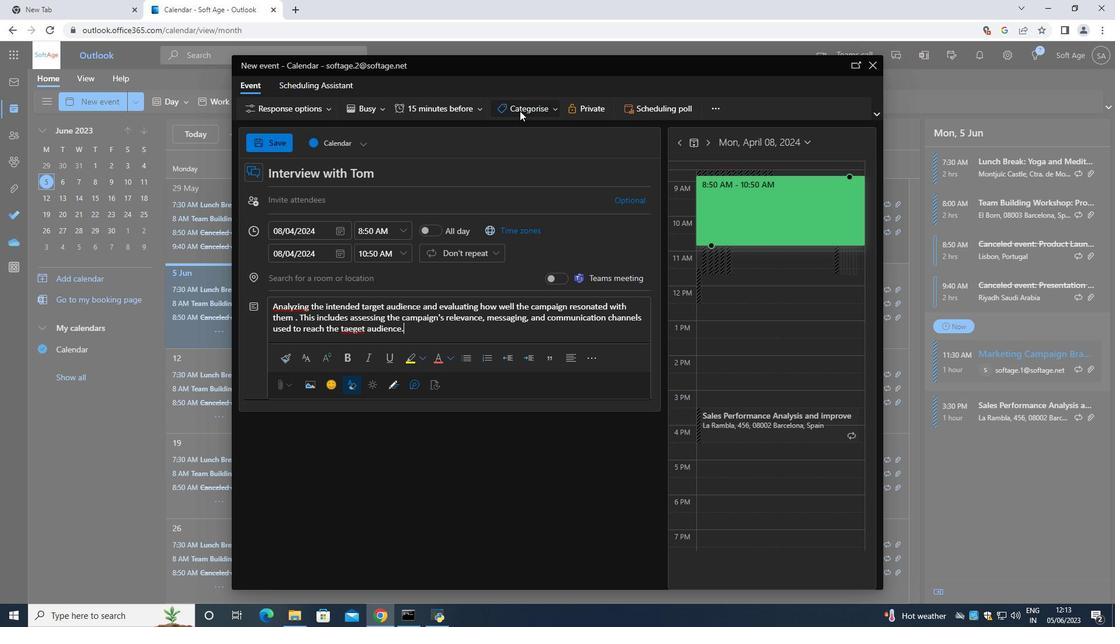 
Action: Mouse moved to (534, 205)
Screenshot: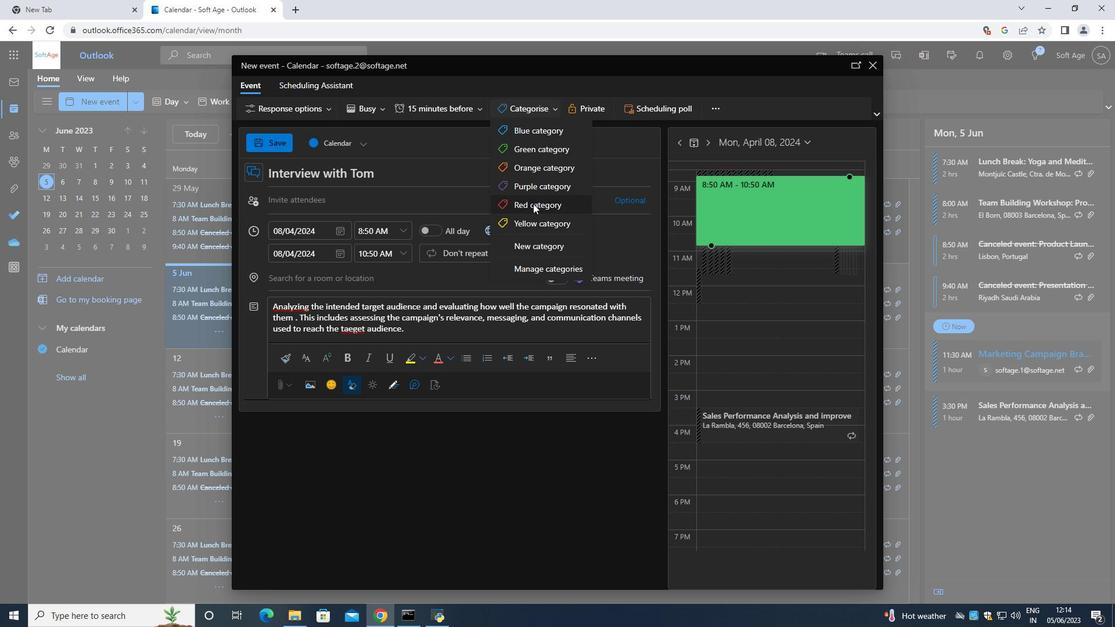 
Action: Mouse pressed left at (534, 205)
Screenshot: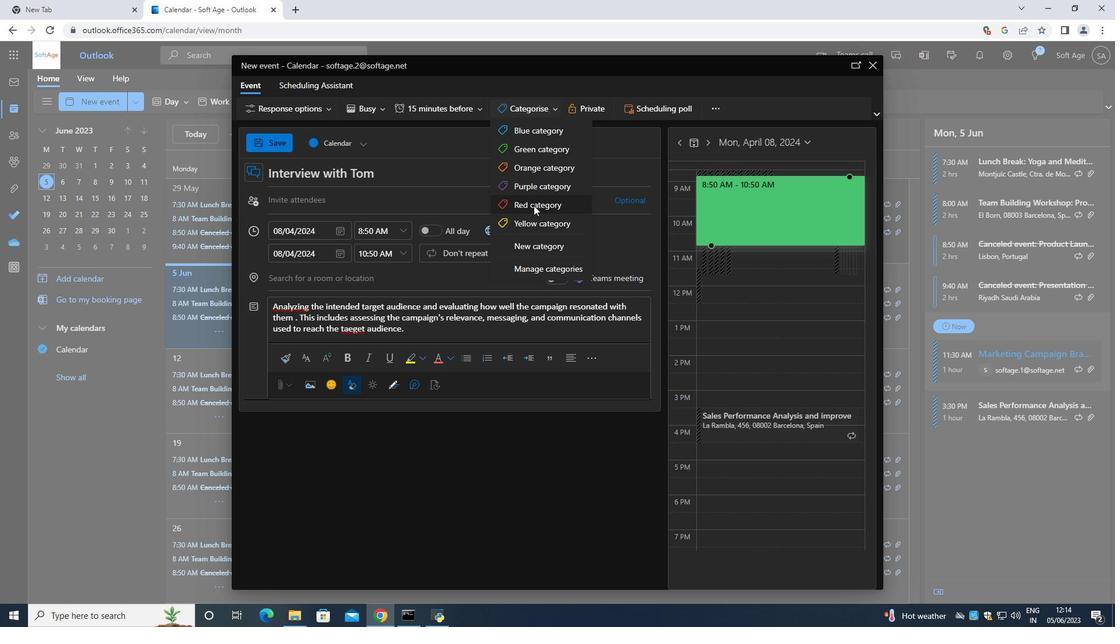 
Action: Mouse moved to (353, 330)
Screenshot: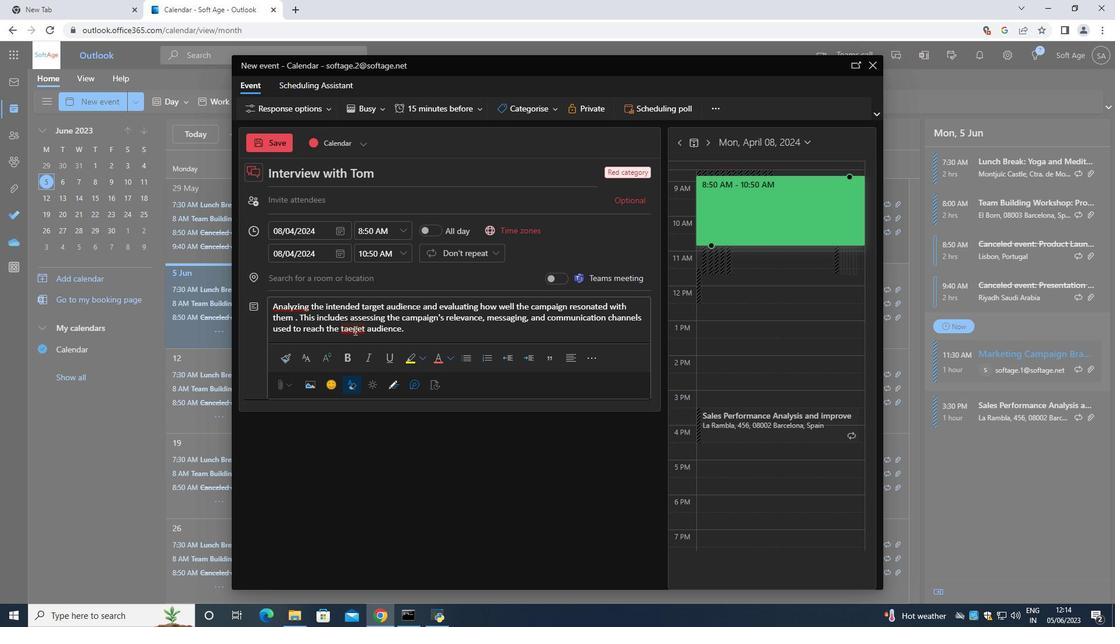 
Action: Mouse pressed left at (353, 330)
Screenshot: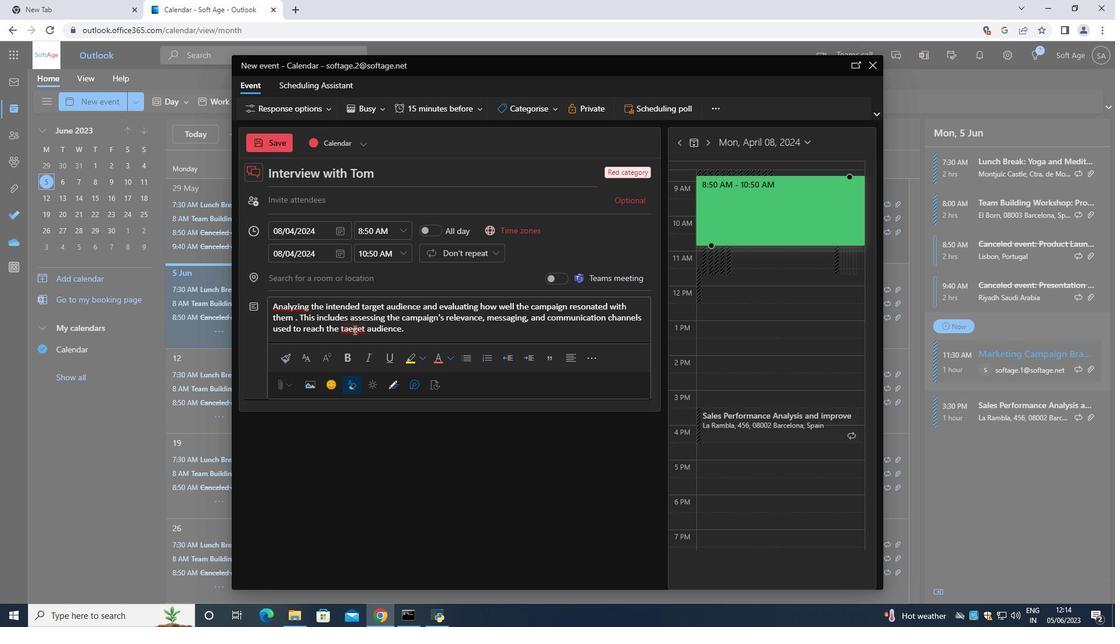 
Action: Mouse moved to (352, 330)
Screenshot: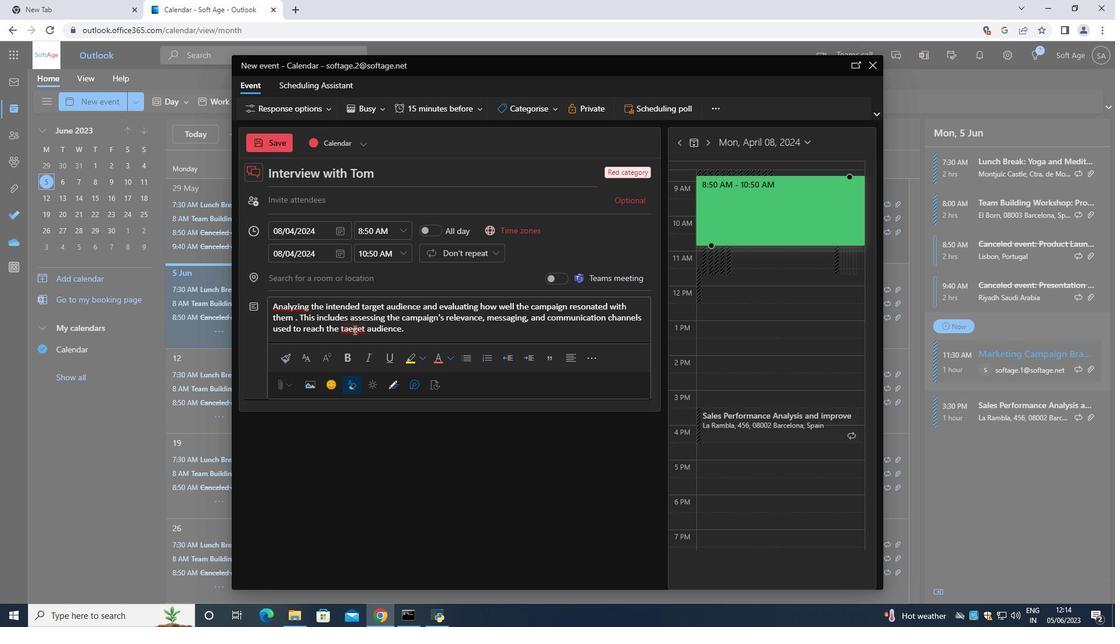 
Action: Key pressed <Key.backspace>r
Screenshot: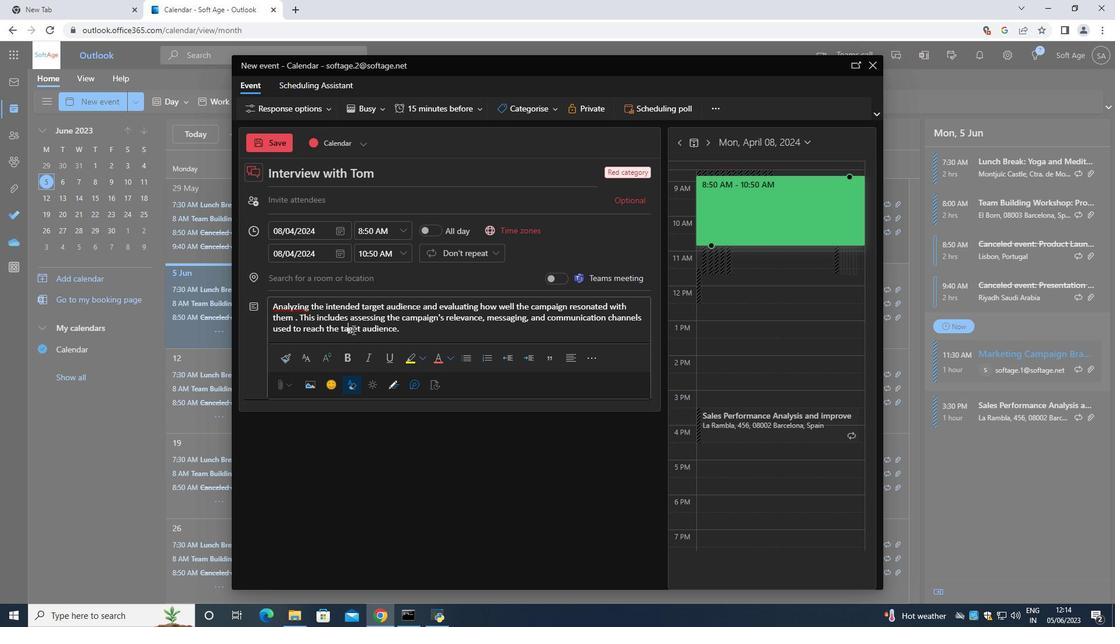 
Action: Mouse moved to (328, 275)
Screenshot: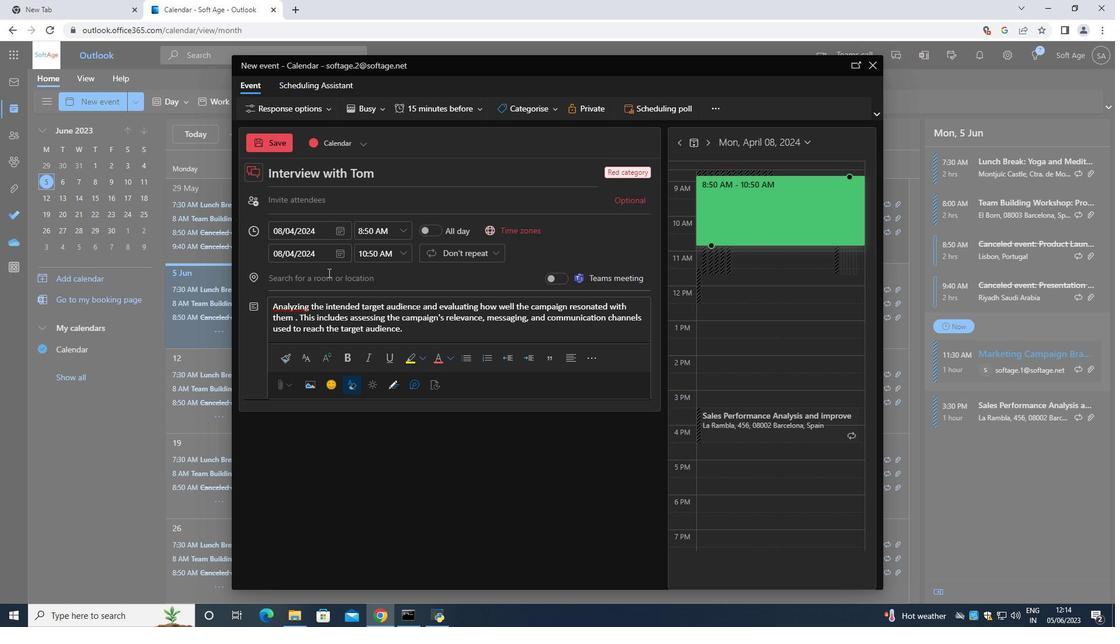 
Action: Mouse pressed left at (328, 275)
Screenshot: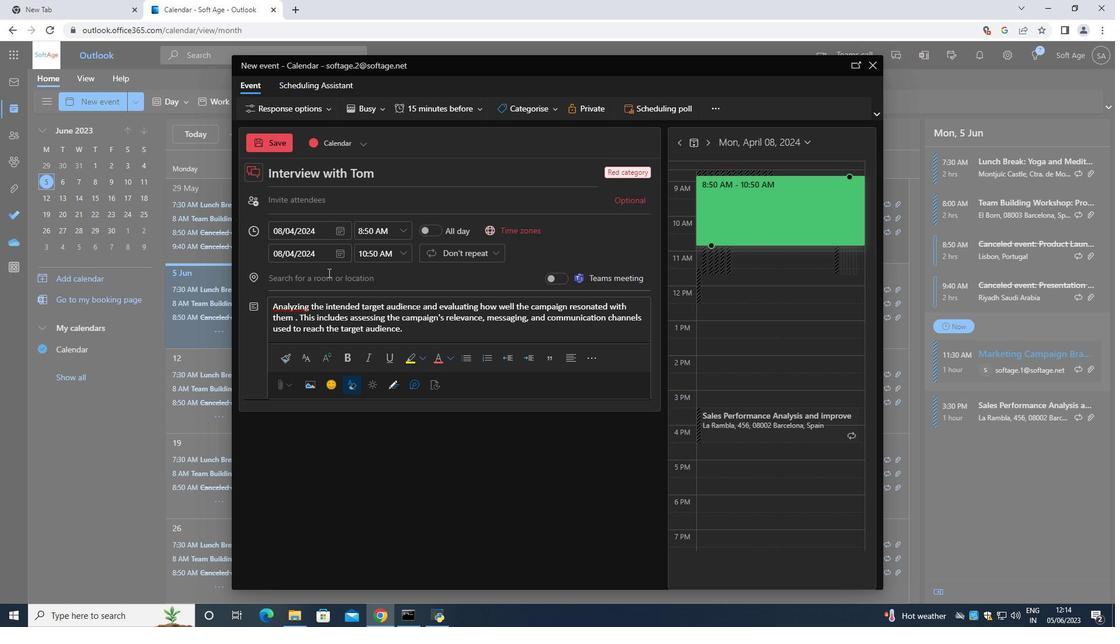 
Action: Mouse moved to (328, 276)
Screenshot: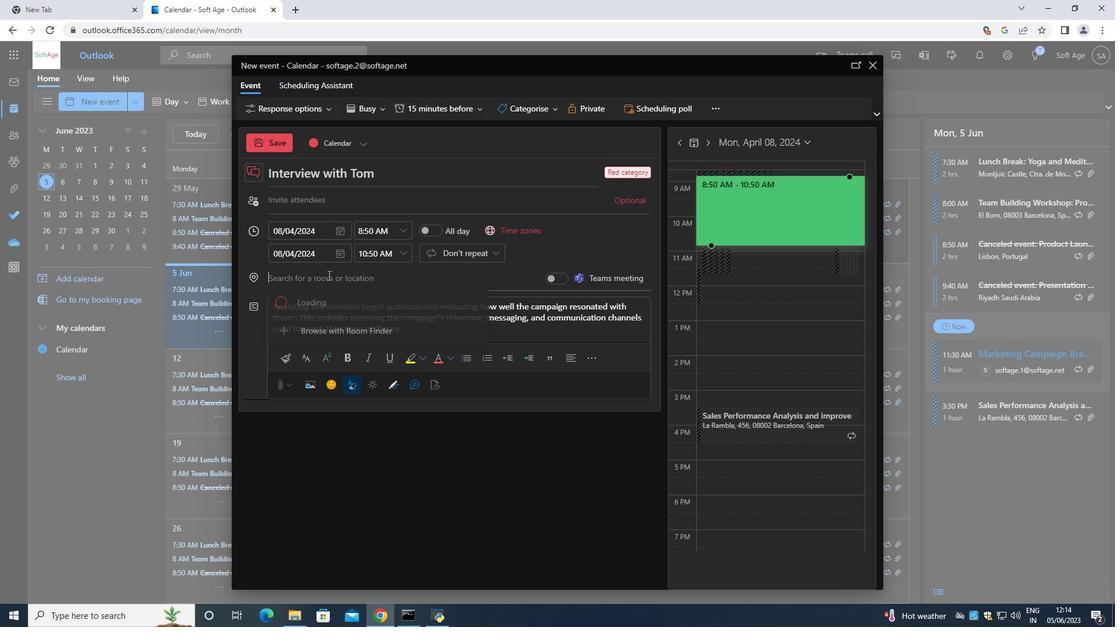 
Action: Key pressed 123<Key.space><Key.shift>Santorini<Key.space><Key.shift>Beaches,<Key.space><Key.shift>Santorini,<Key.space><Key.shift><Key.shift><Key.shift><Key.shift>Greece
Screenshot: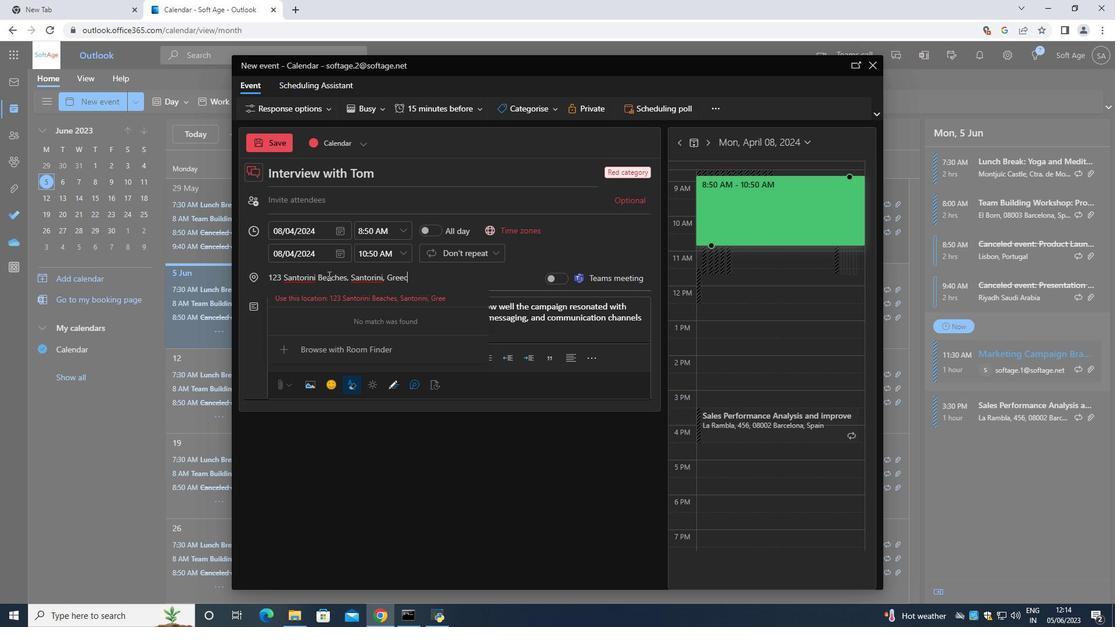 
Action: Mouse moved to (321, 194)
Screenshot: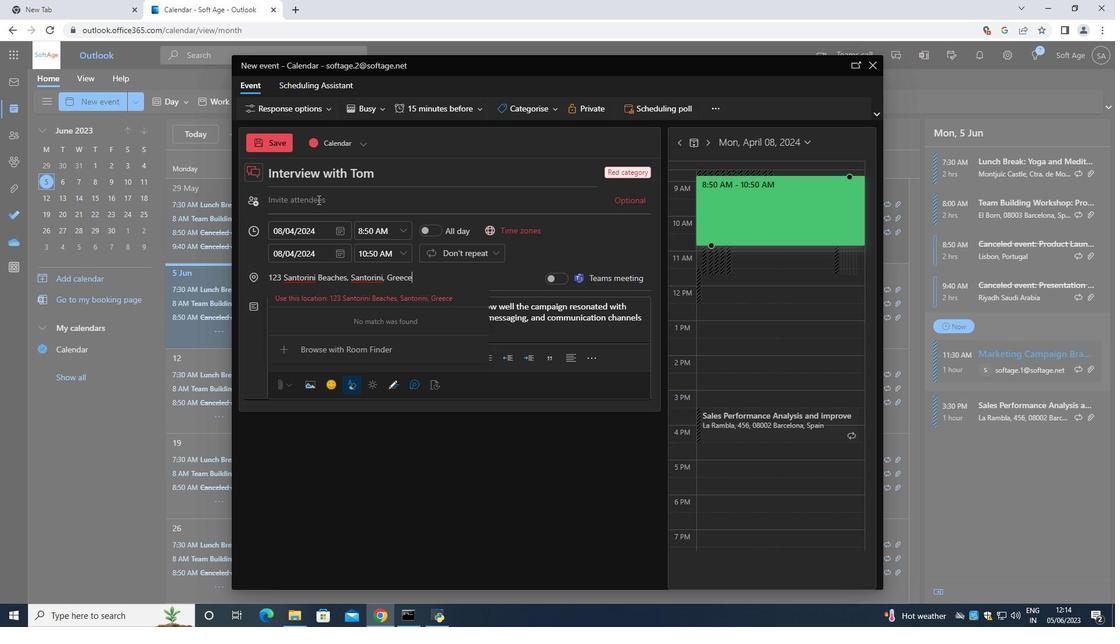 
Action: Mouse pressed left at (321, 194)
Screenshot: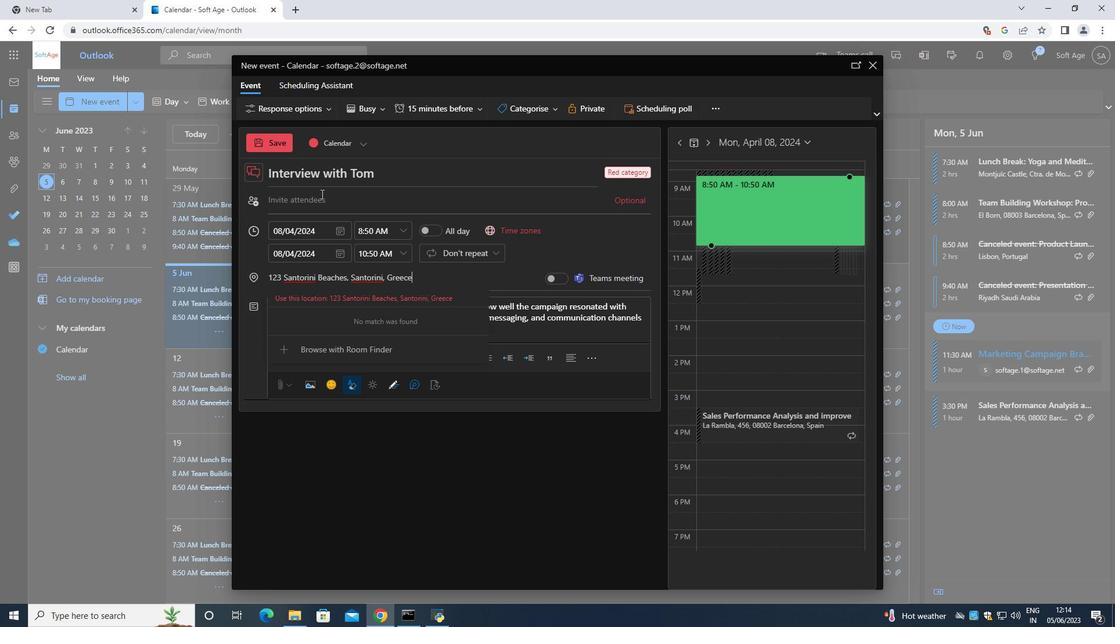 
Action: Mouse moved to (323, 194)
Screenshot: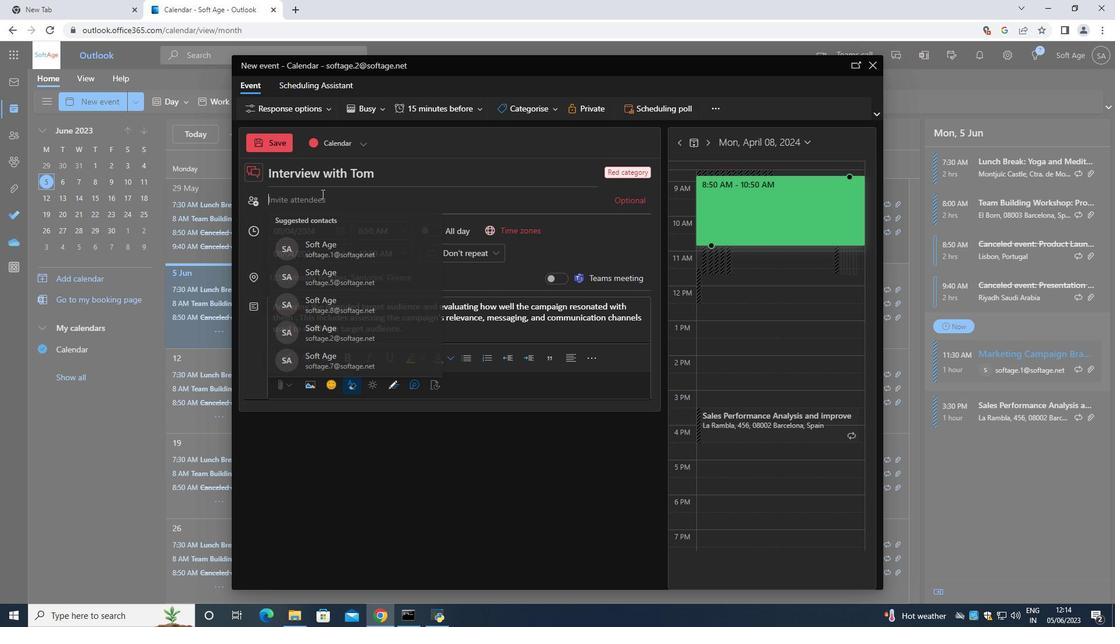 
Action: Key pressed <Key.shift>Softage.5<Key.shift>@softage
Screenshot: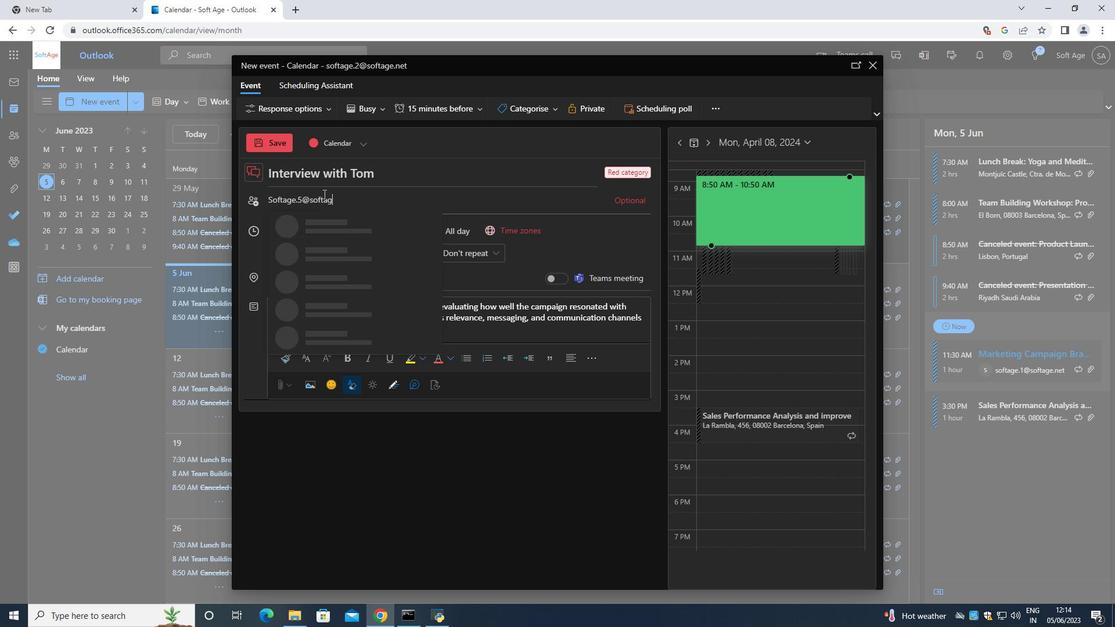 
Action: Mouse moved to (328, 219)
Screenshot: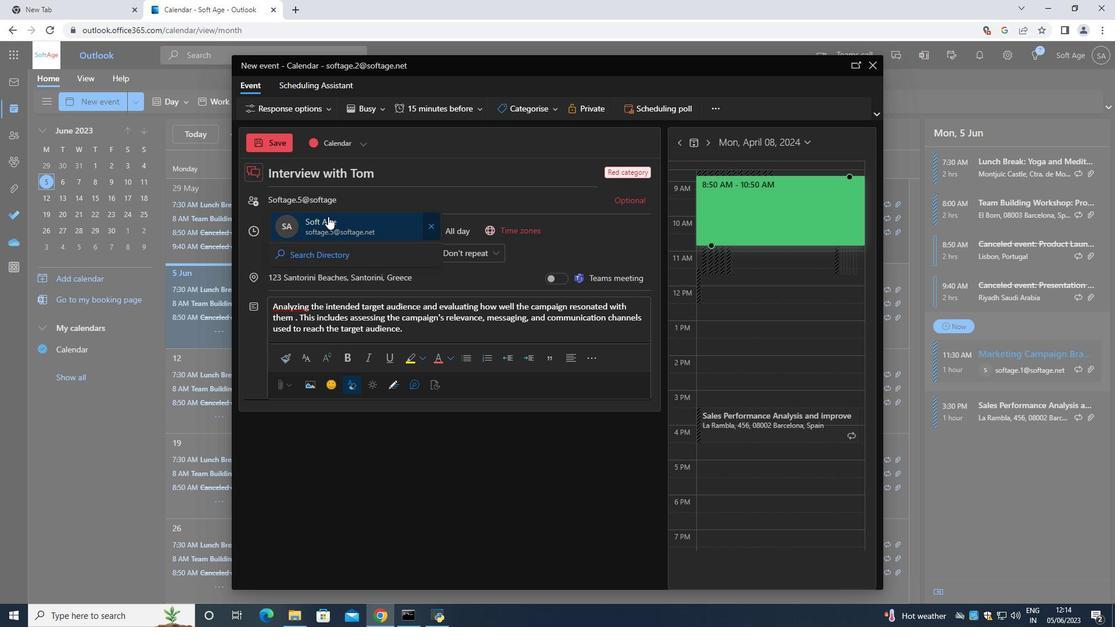 
Action: Mouse pressed left at (328, 219)
Screenshot: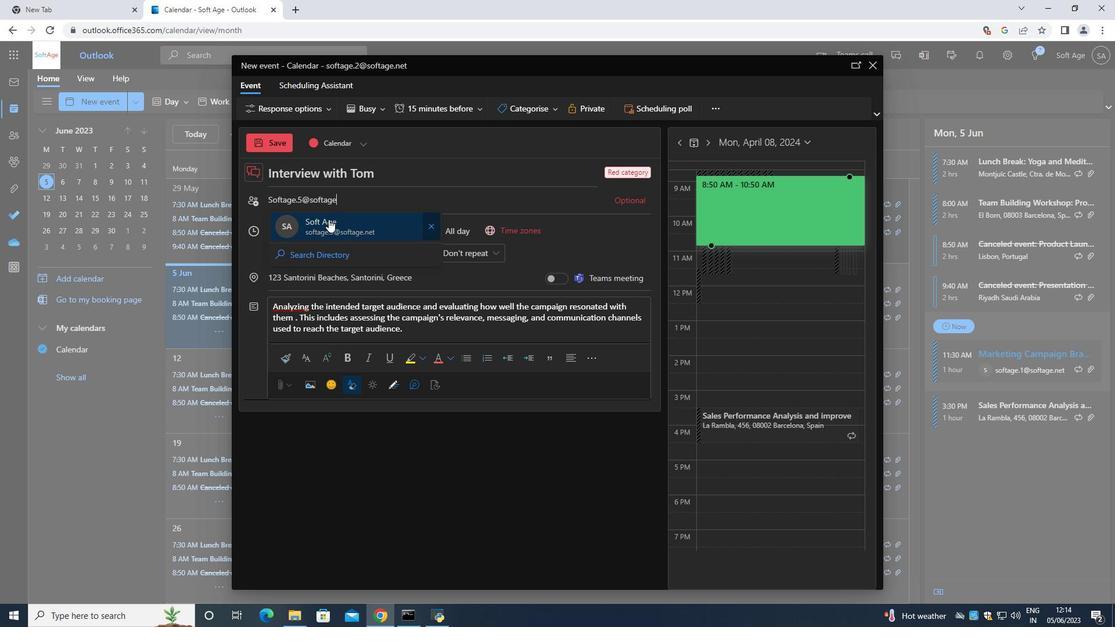 
Action: Mouse moved to (338, 197)
Screenshot: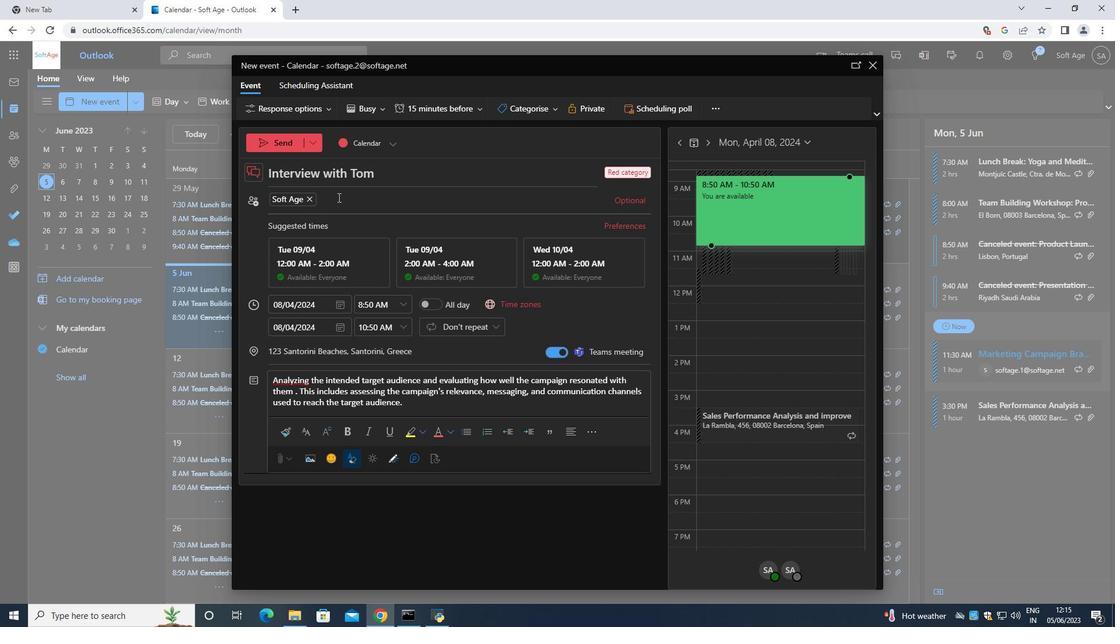 
Action: Key pressed <Key.shift>Softage.6<Key.shift>@softage
Screenshot: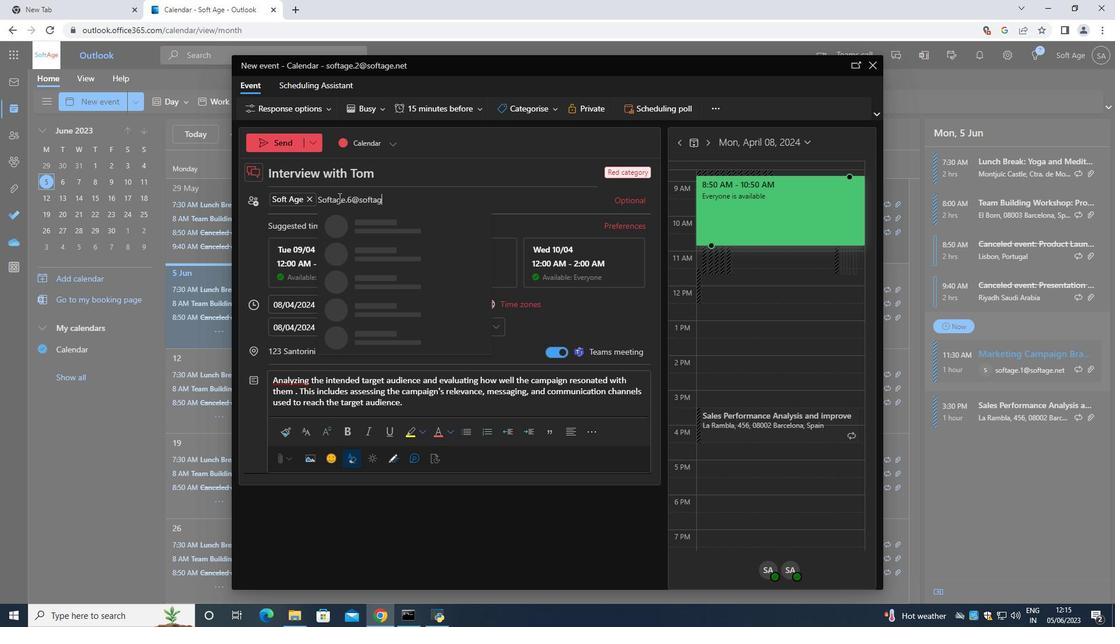 
Action: Mouse moved to (386, 258)
Screenshot: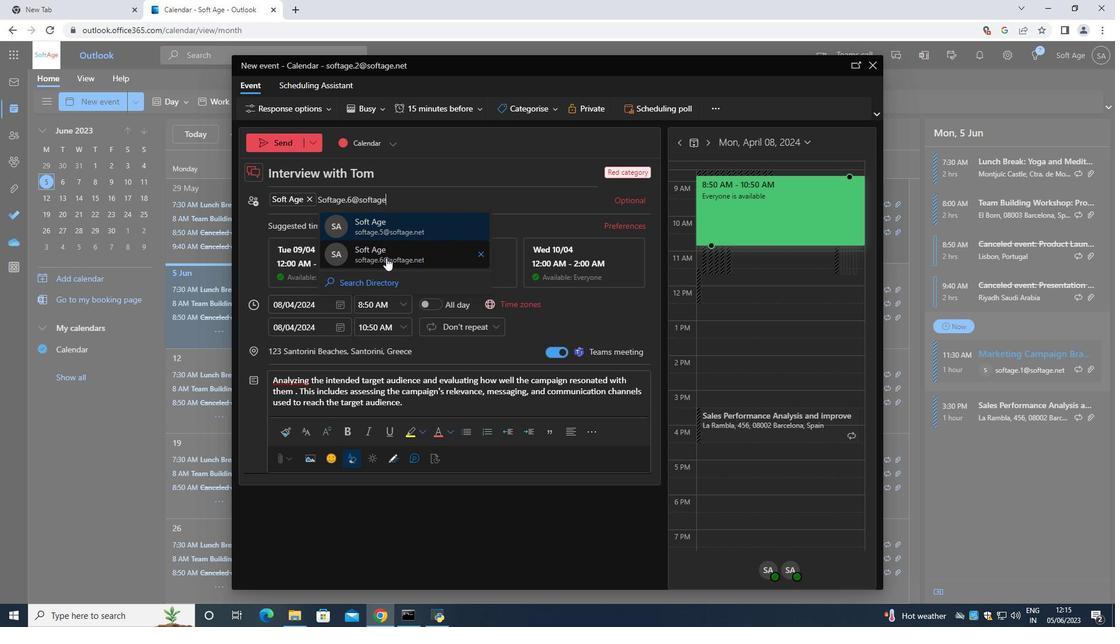 
Action: Mouse pressed left at (386, 258)
Screenshot: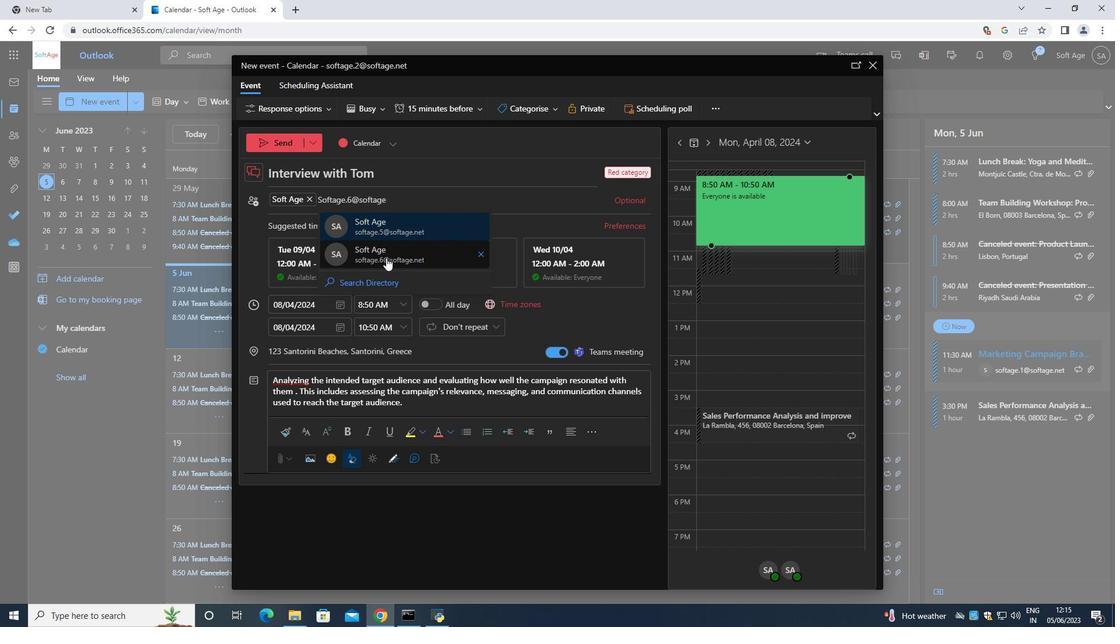 
Action: Mouse moved to (445, 105)
Screenshot: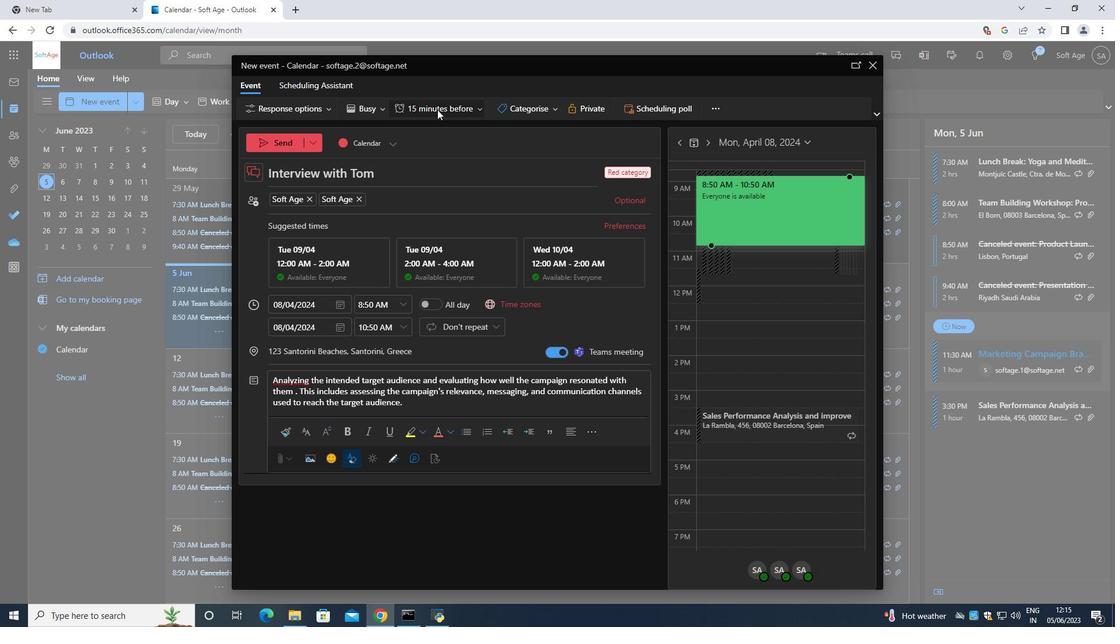 
Action: Mouse pressed left at (445, 105)
Screenshot: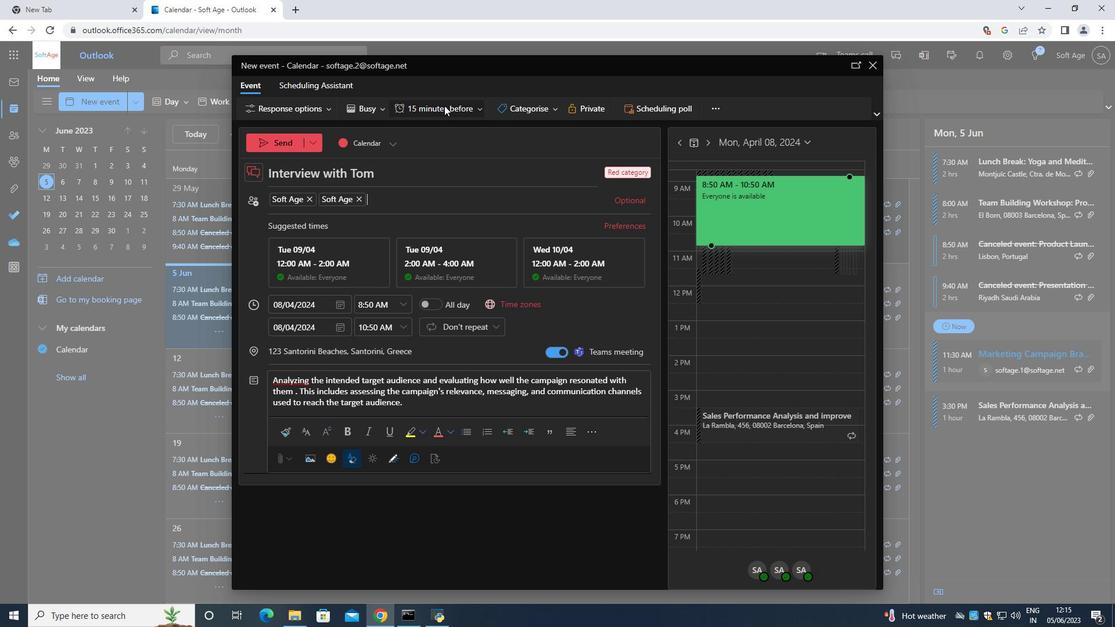 
Action: Mouse moved to (435, 195)
Screenshot: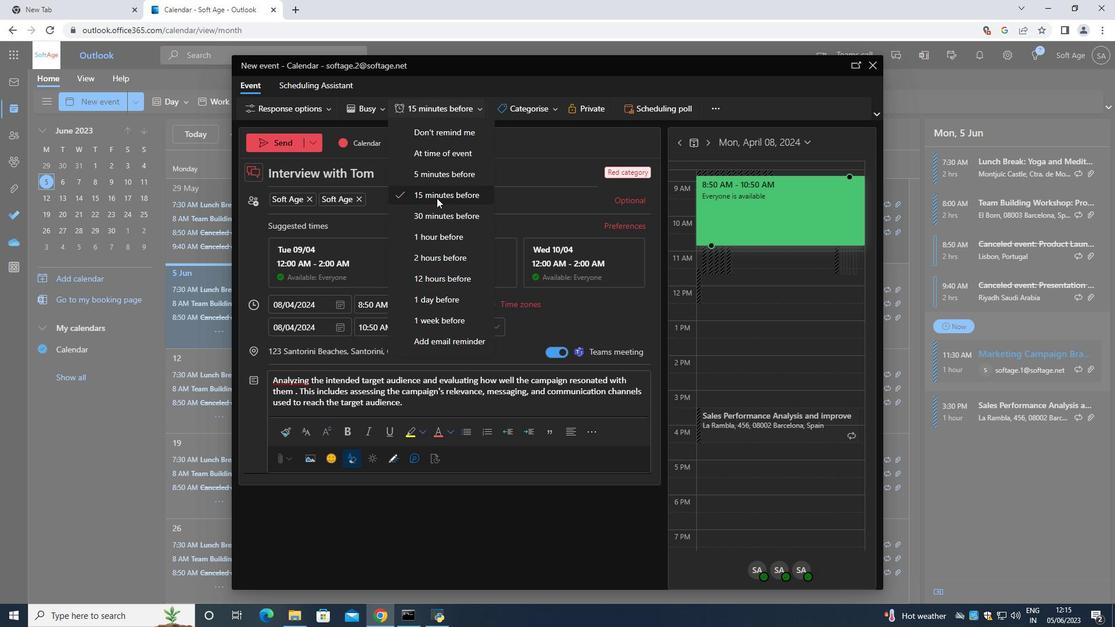 
Action: Mouse pressed left at (435, 195)
Screenshot: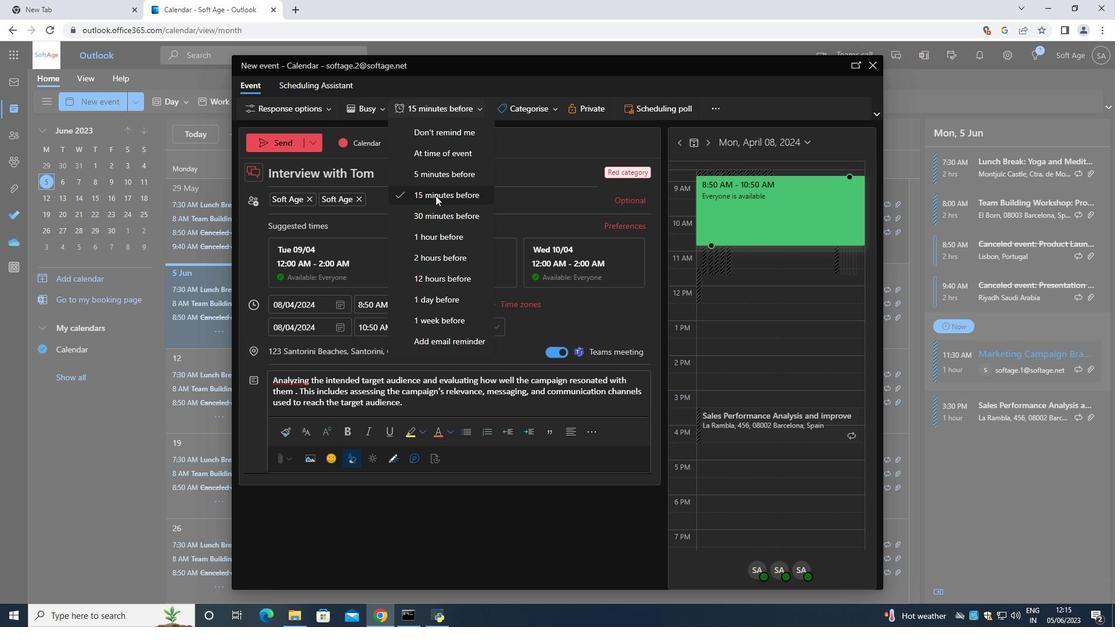 
Action: Mouse moved to (286, 143)
Screenshot: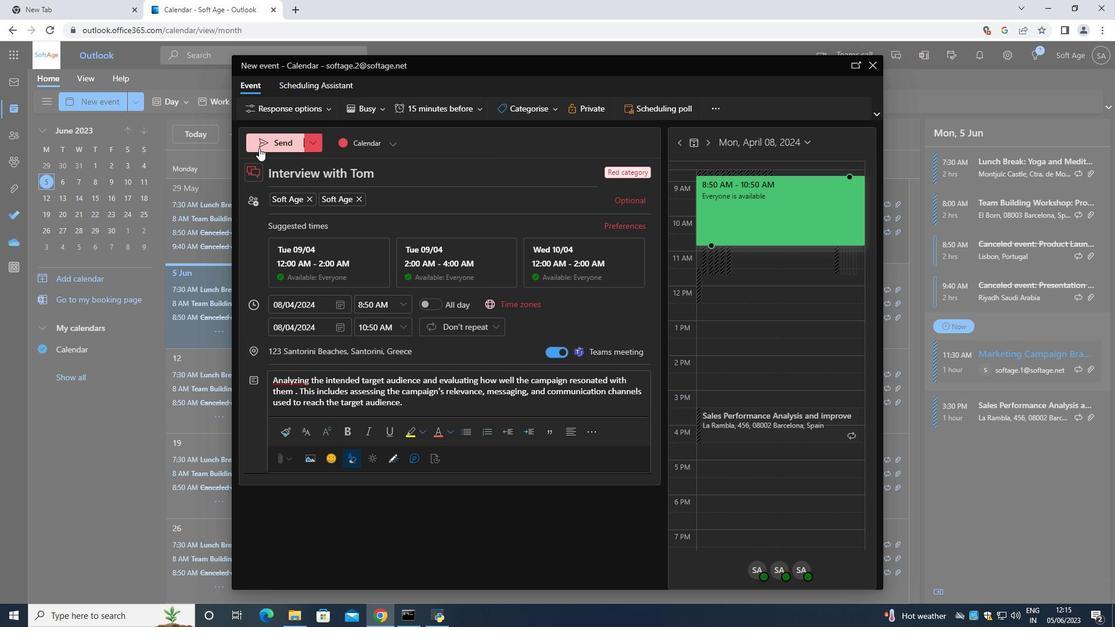 
Action: Mouse pressed left at (286, 143)
Screenshot: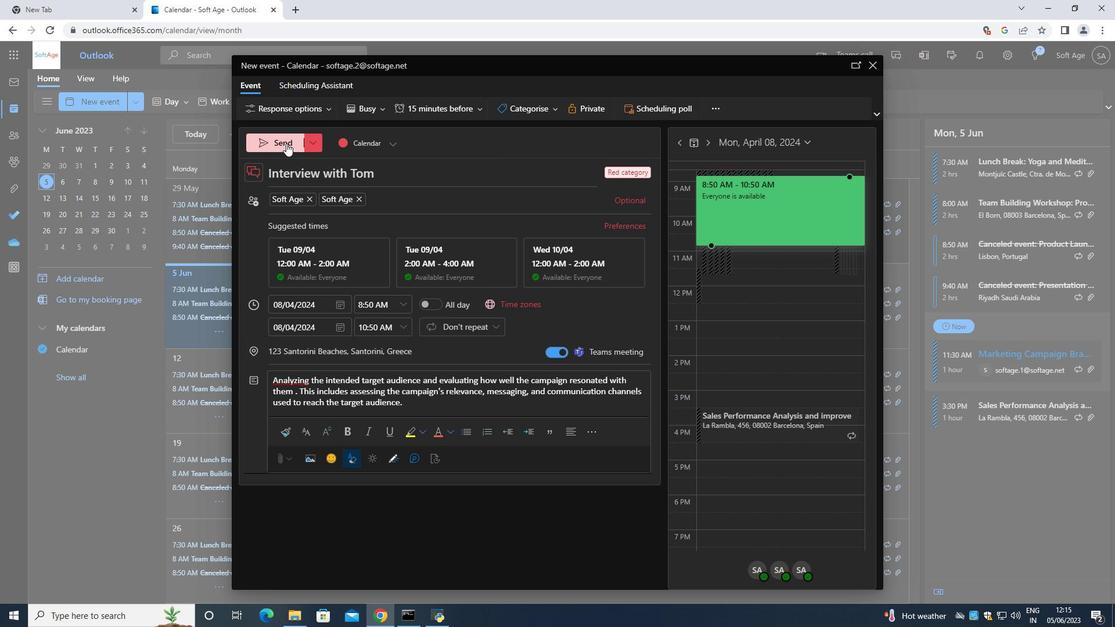 
